 Task: Find connections with filter location Nordhausen with filter topic #branding with filter profile language Spanish with filter current company ACL Digital with filter school ADITYA INSTITUTE OF TECHNOLOGY & MANAGEMENT, K.Kothuru, Tekkali - 532201, Srikakulam District, A.P(CC-A5) with filter industry Climate Data and Analytics with filter service category AssistanceAdvertising with filter keywords title Purchasing Staff
Action: Mouse moved to (527, 85)
Screenshot: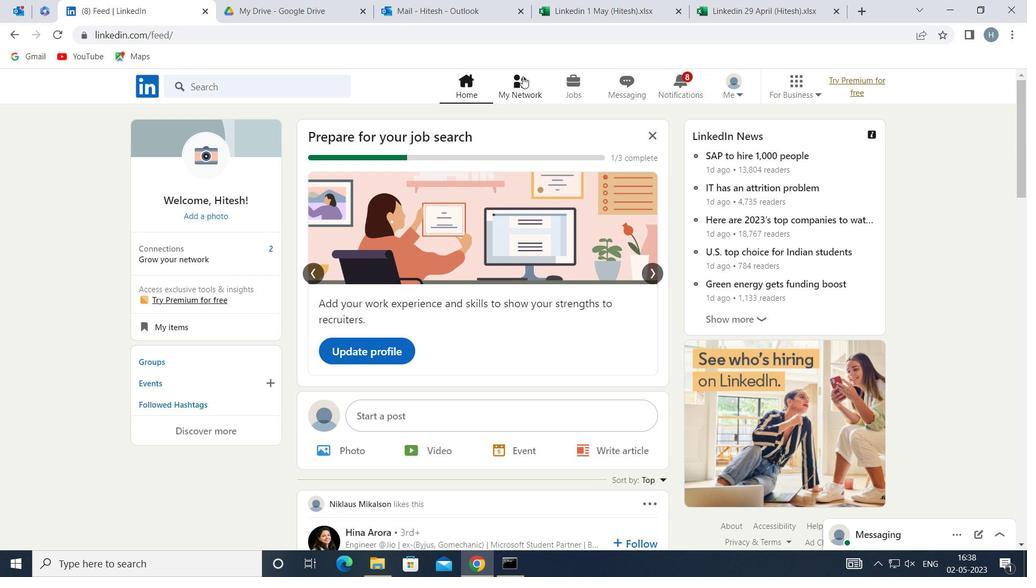 
Action: Mouse pressed left at (527, 85)
Screenshot: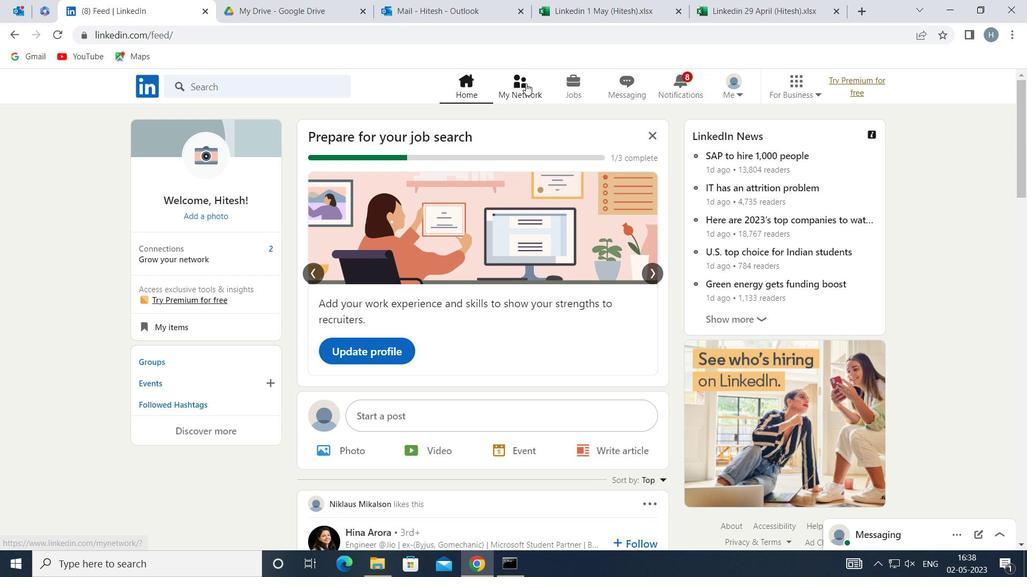 
Action: Mouse moved to (309, 161)
Screenshot: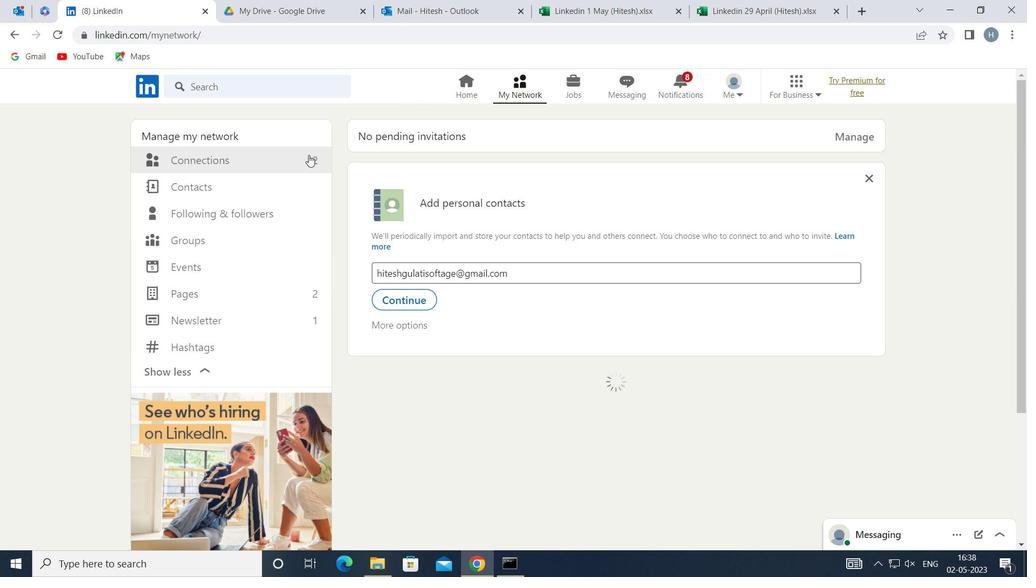
Action: Mouse pressed left at (309, 161)
Screenshot: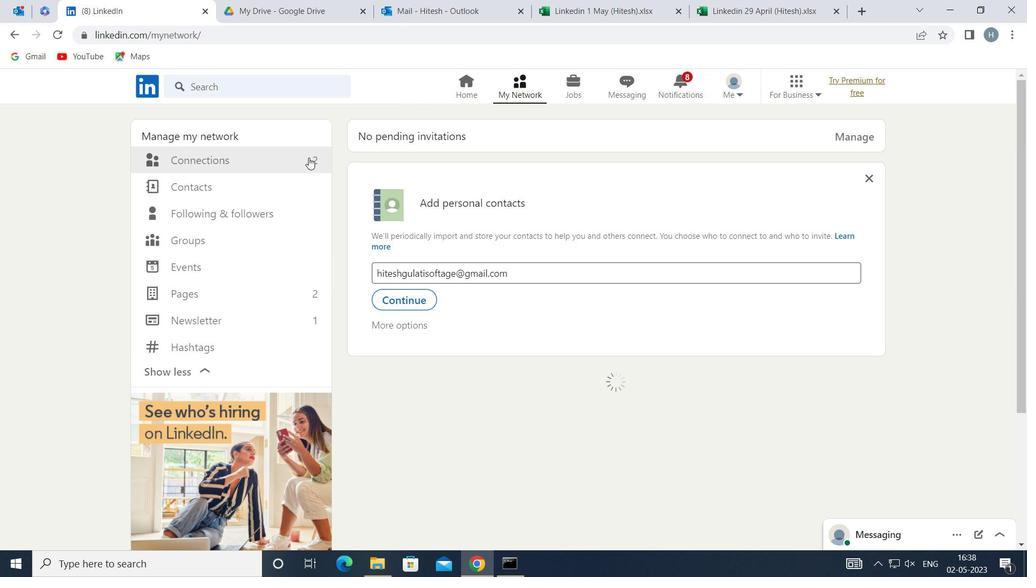 
Action: Mouse moved to (607, 161)
Screenshot: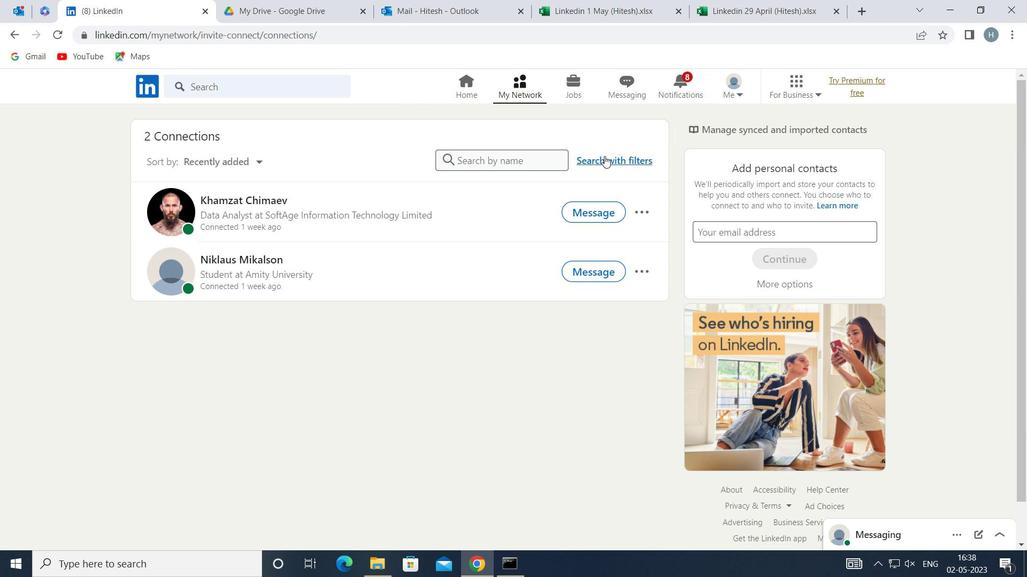 
Action: Mouse pressed left at (607, 161)
Screenshot: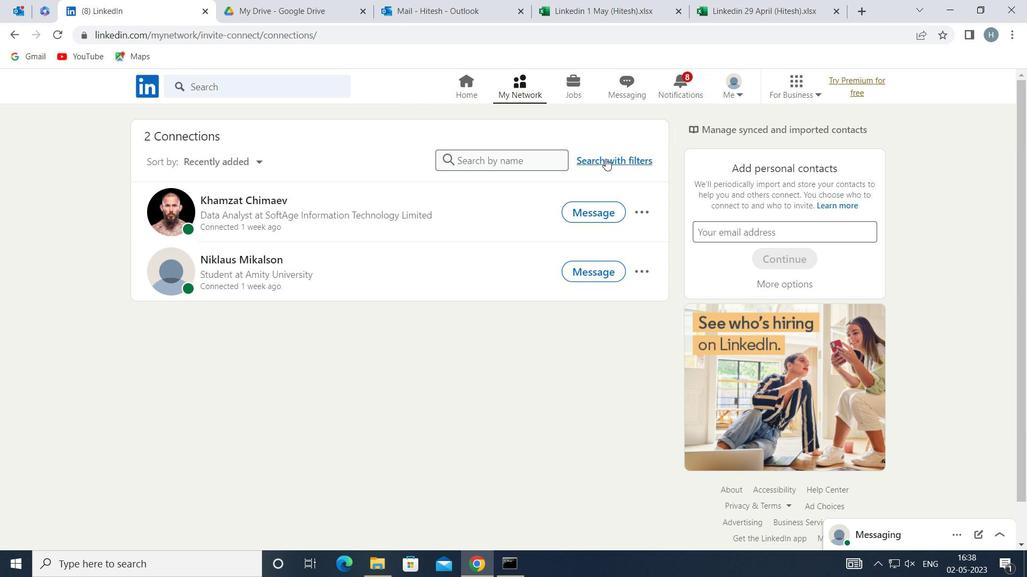 
Action: Mouse moved to (570, 120)
Screenshot: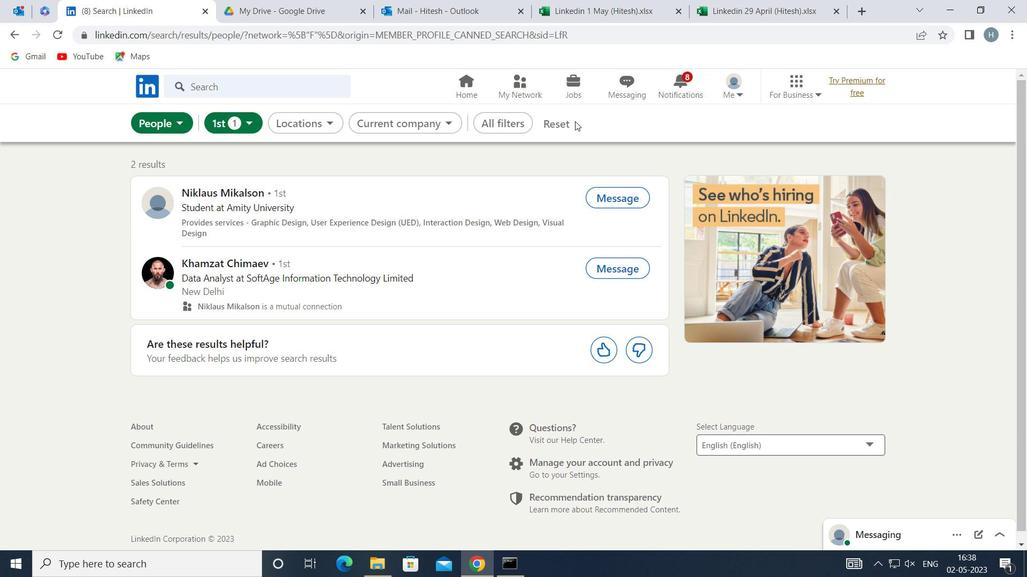 
Action: Mouse pressed left at (570, 120)
Screenshot: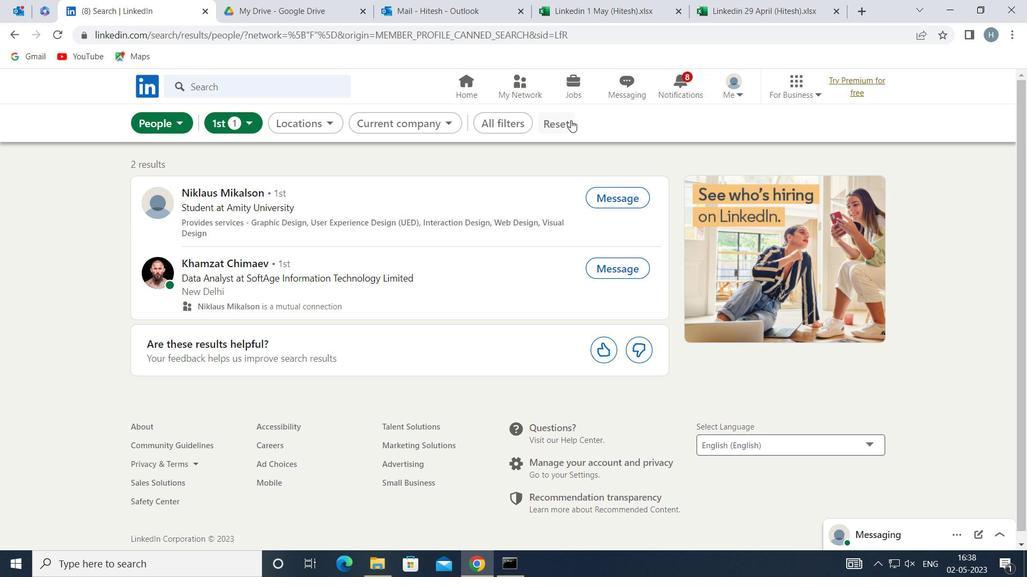 
Action: Mouse moved to (553, 123)
Screenshot: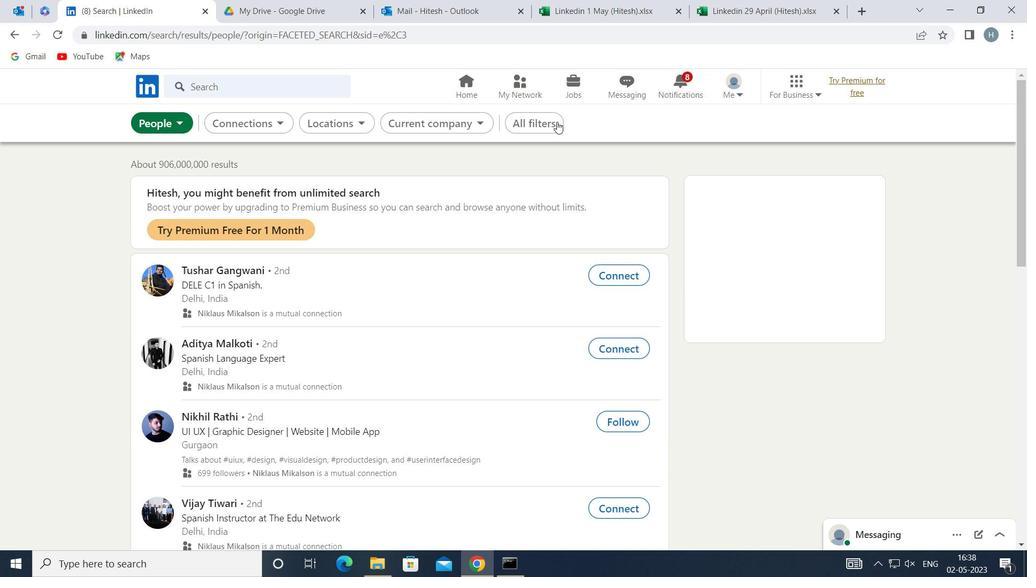 
Action: Mouse pressed left at (553, 123)
Screenshot: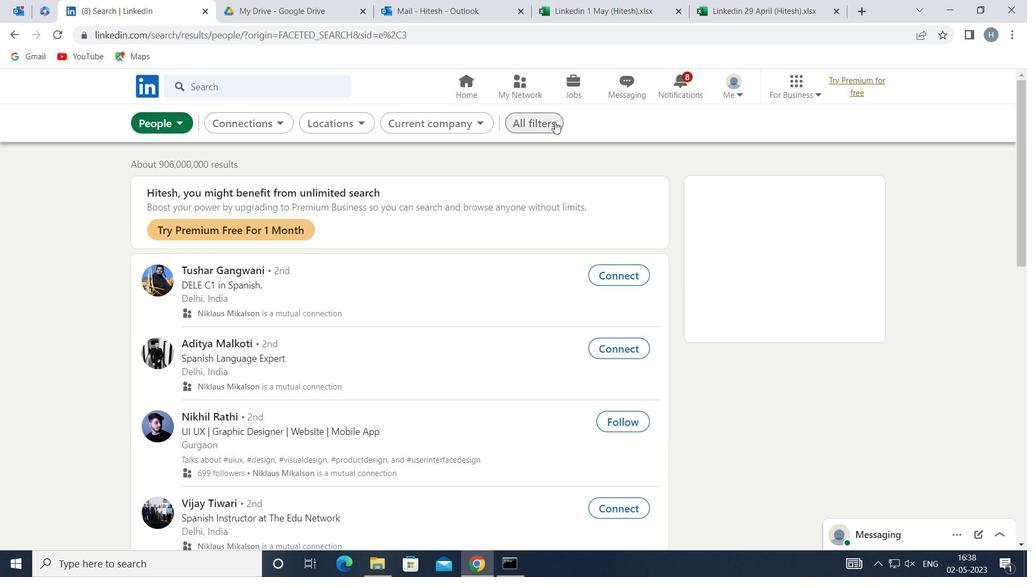 
Action: Mouse moved to (755, 261)
Screenshot: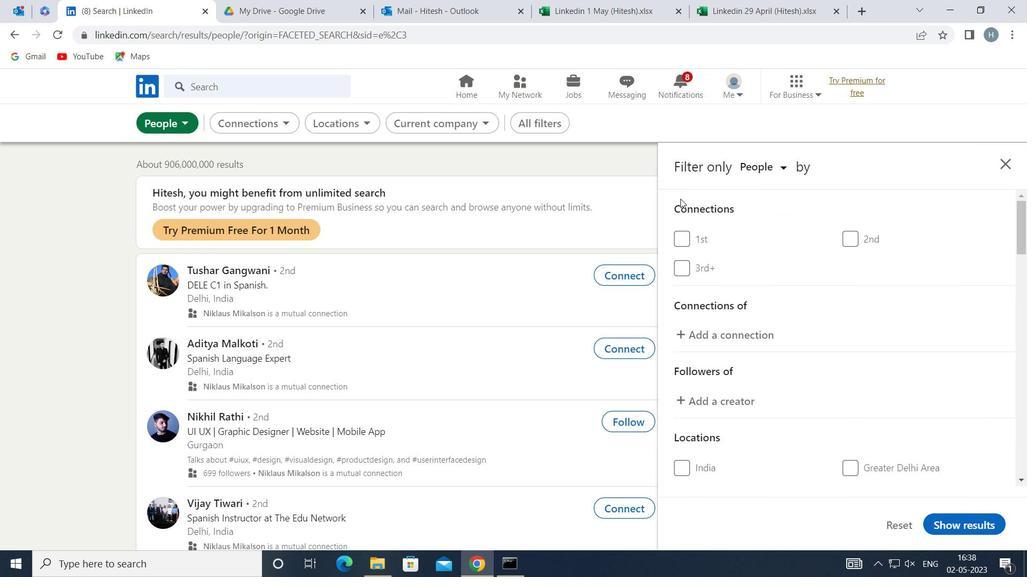 
Action: Mouse scrolled (755, 261) with delta (0, 0)
Screenshot: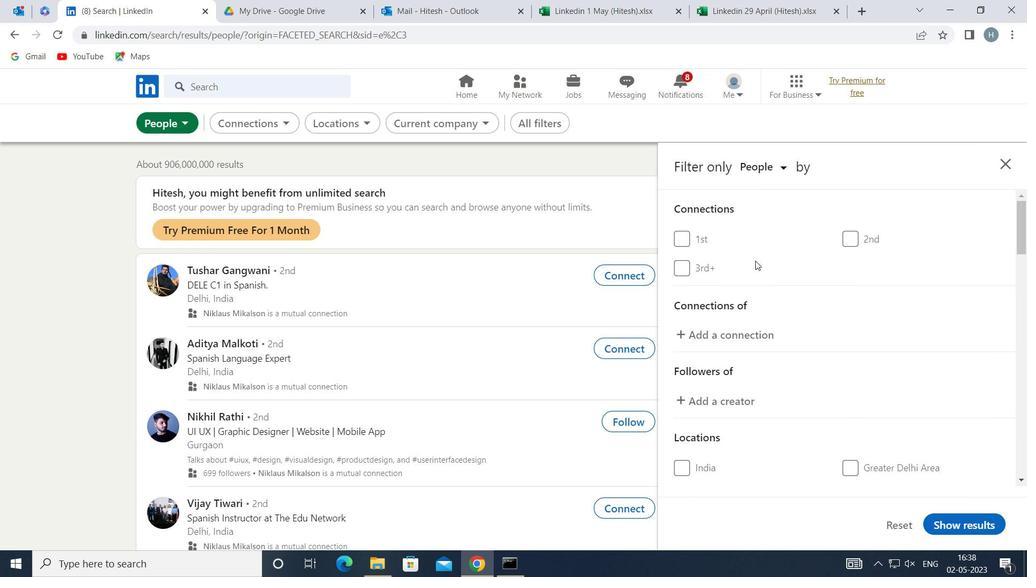 
Action: Mouse scrolled (755, 261) with delta (0, 0)
Screenshot: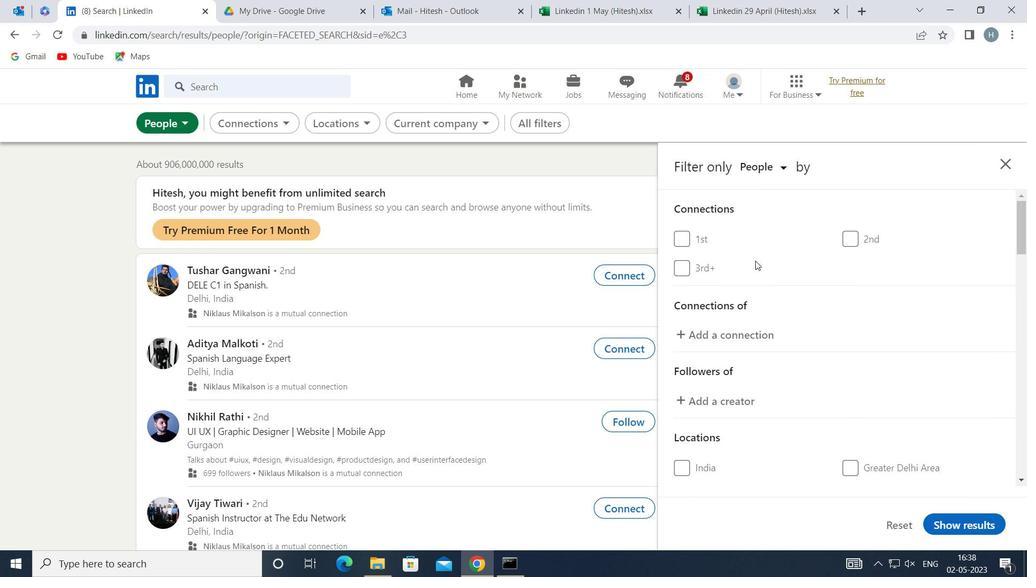
Action: Mouse scrolled (755, 261) with delta (0, 0)
Screenshot: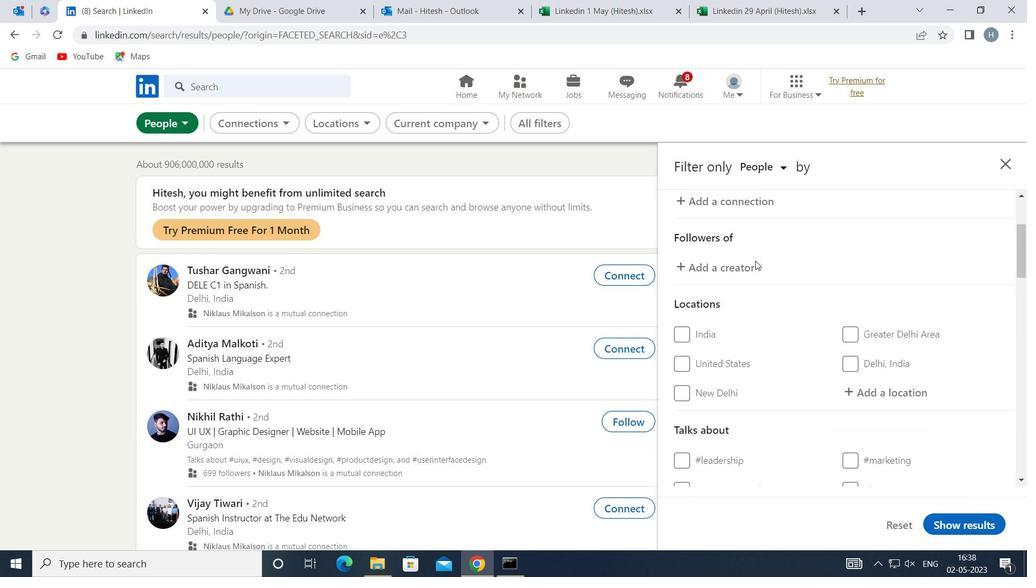 
Action: Mouse moved to (862, 322)
Screenshot: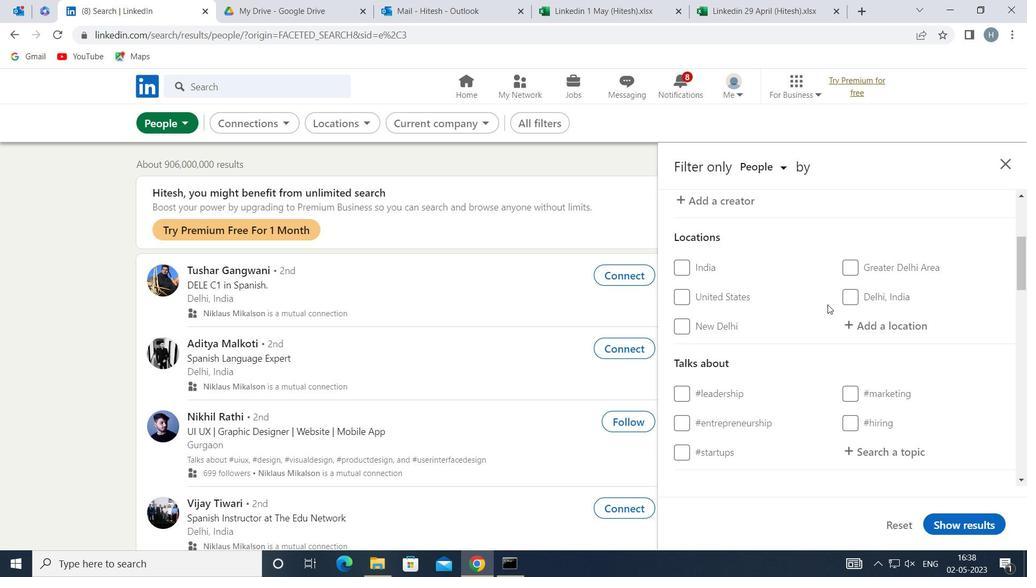 
Action: Mouse pressed left at (862, 322)
Screenshot: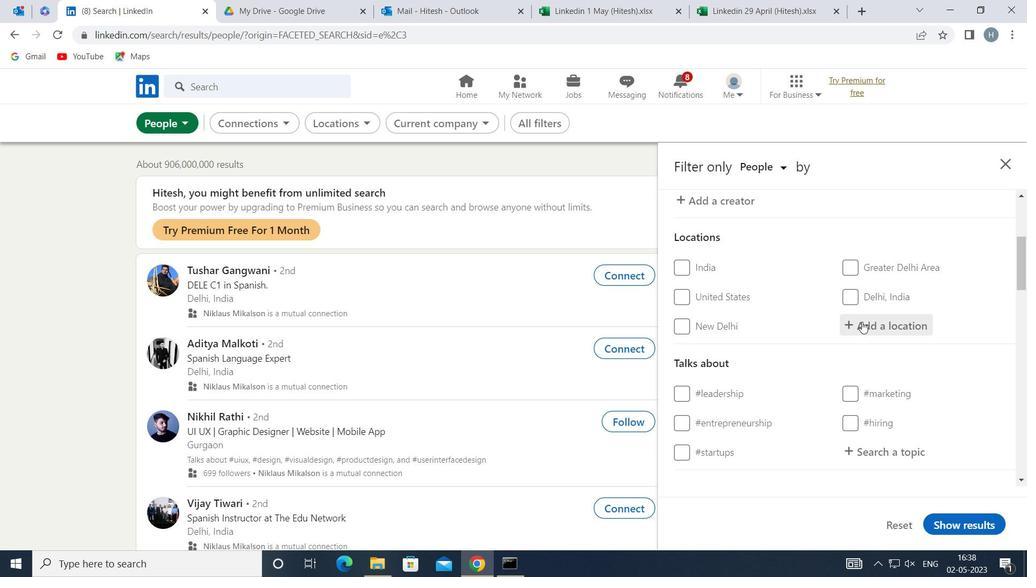 
Action: Key pressed <Key.shift>NORDHAUSEN
Screenshot: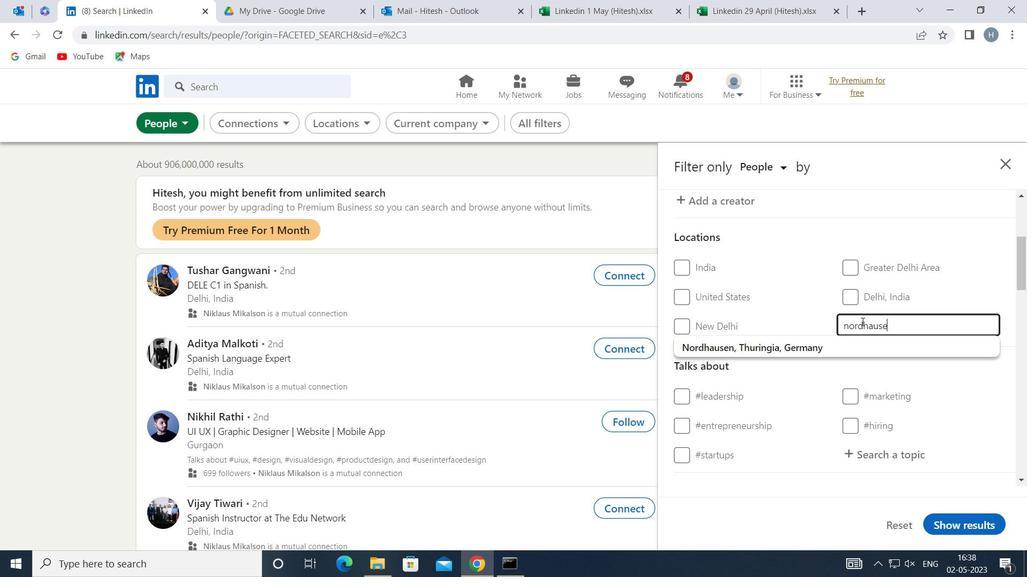 
Action: Mouse moved to (837, 344)
Screenshot: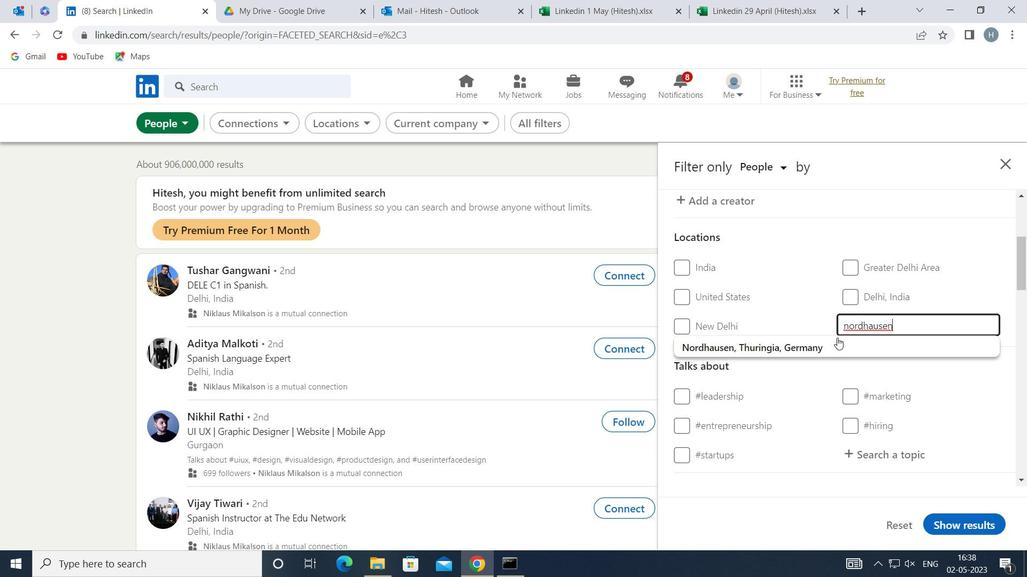 
Action: Mouse pressed left at (837, 344)
Screenshot: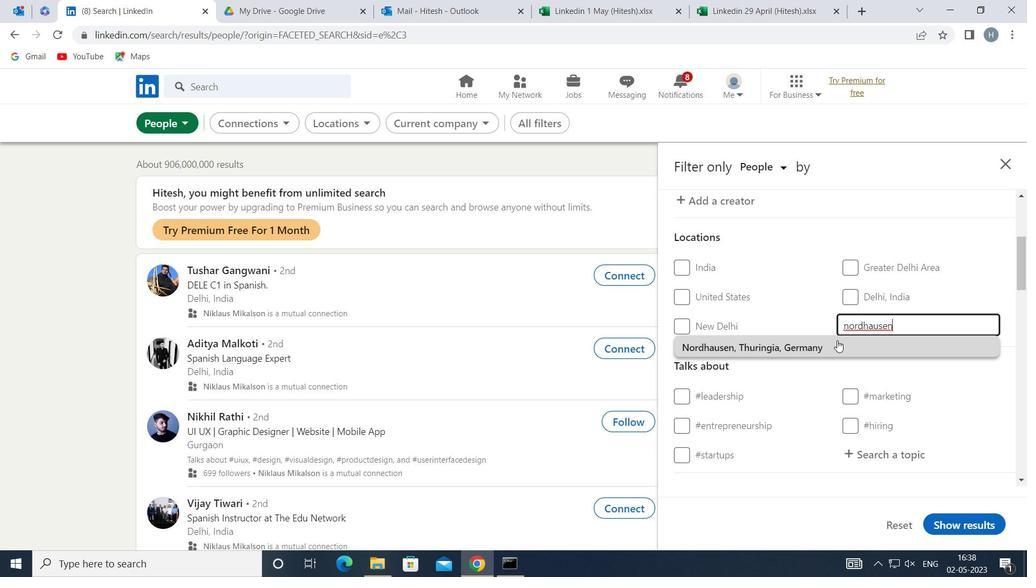 
Action: Mouse scrolled (837, 343) with delta (0, 0)
Screenshot: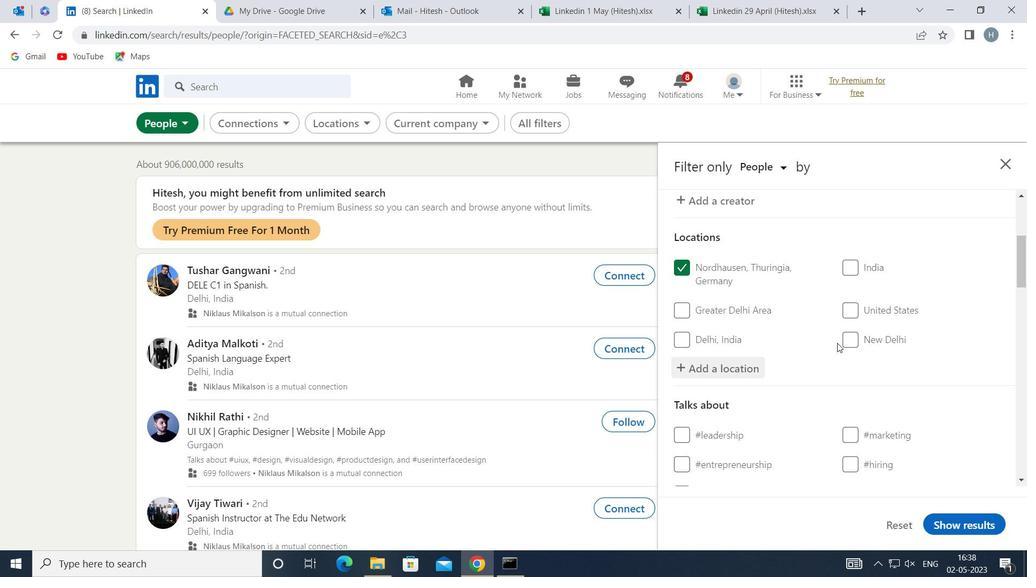 
Action: Mouse scrolled (837, 343) with delta (0, 0)
Screenshot: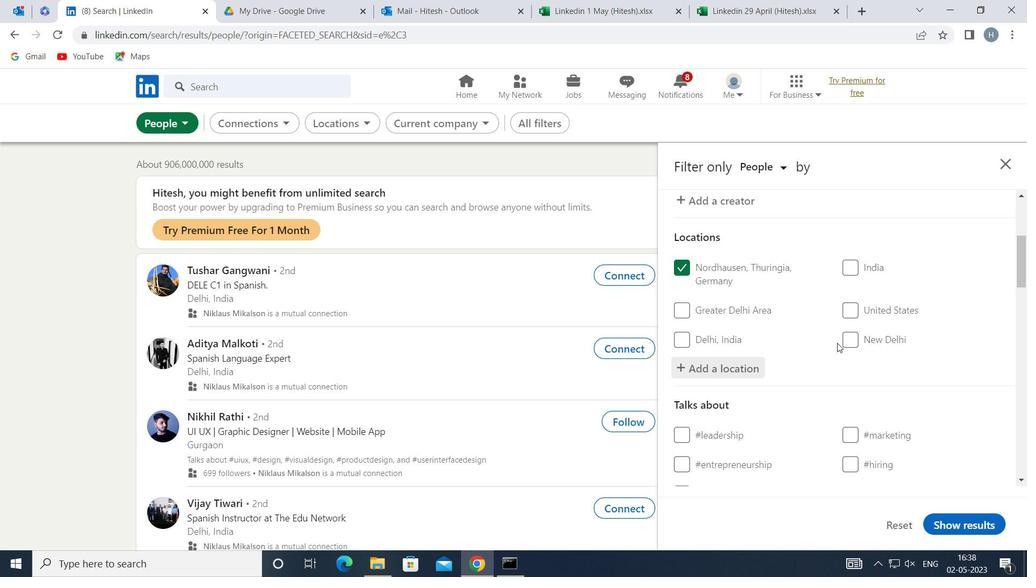 
Action: Mouse moved to (882, 363)
Screenshot: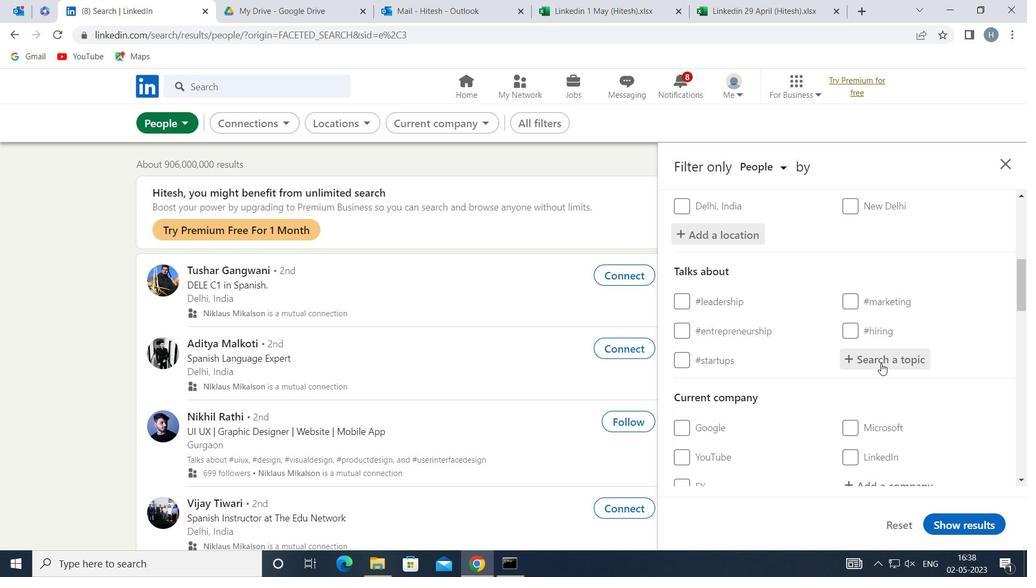 
Action: Mouse pressed left at (882, 363)
Screenshot: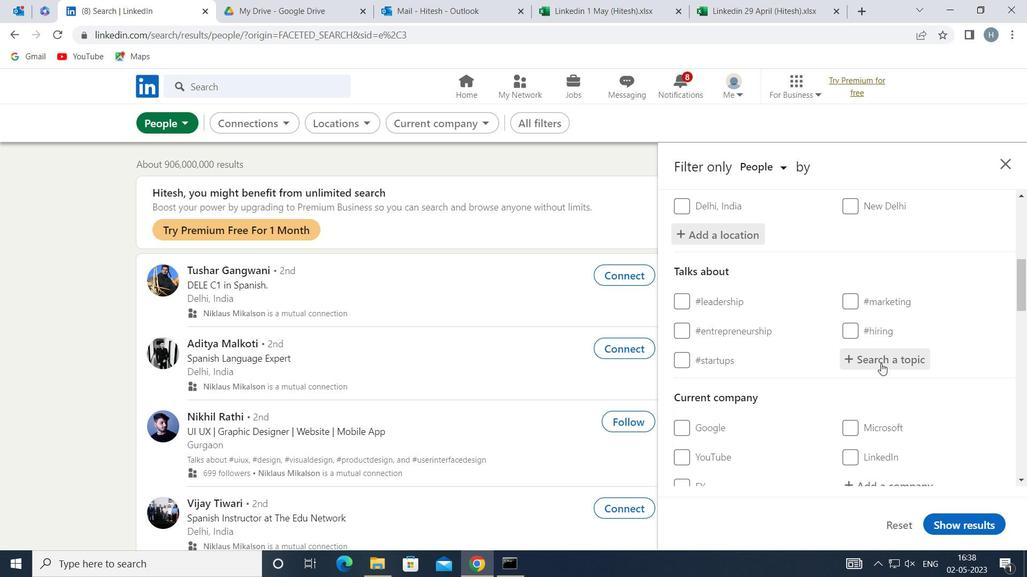 
Action: Key pressed <Key.shift>BRANDING
Screenshot: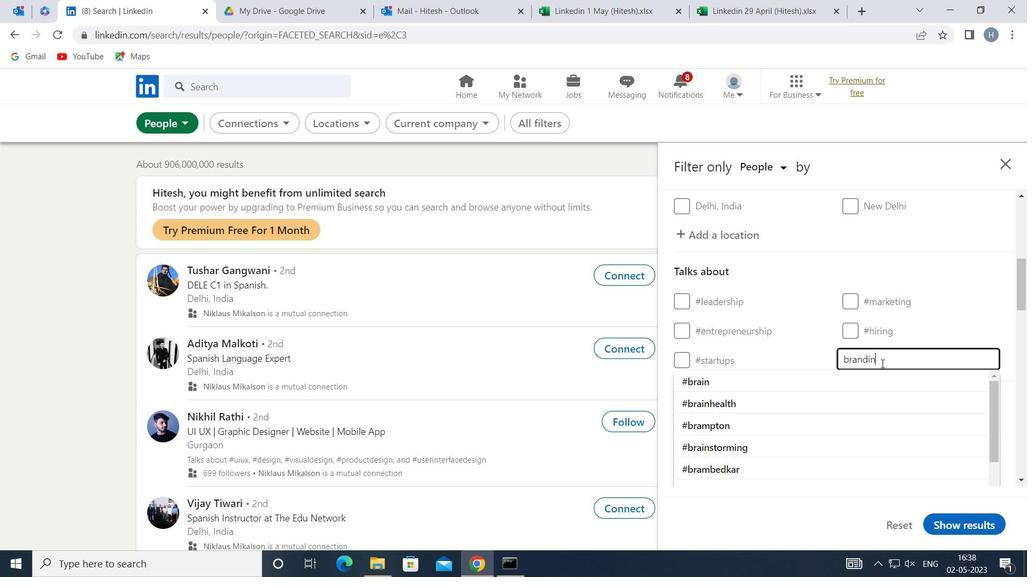 
Action: Mouse moved to (874, 377)
Screenshot: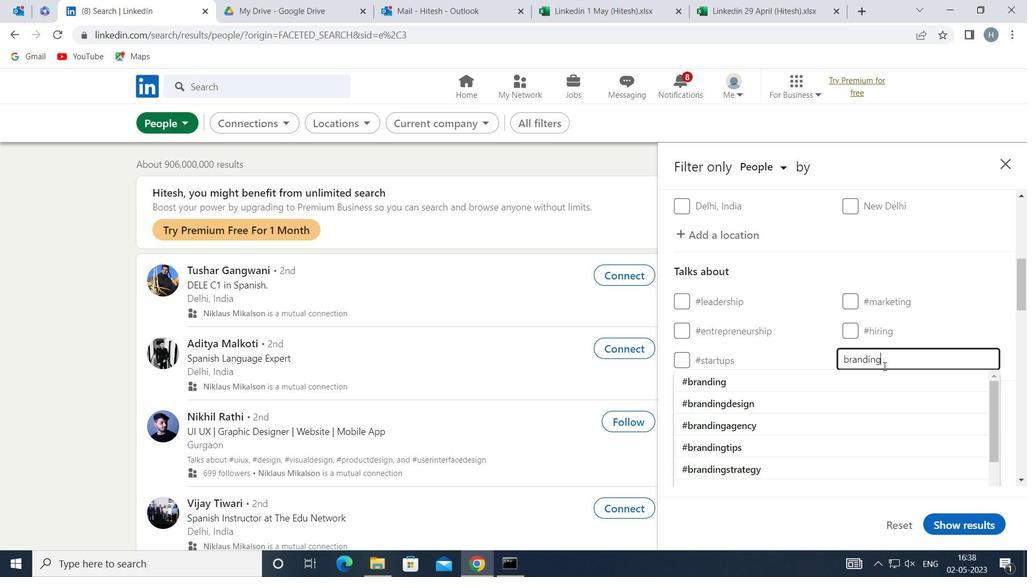
Action: Mouse pressed left at (874, 377)
Screenshot: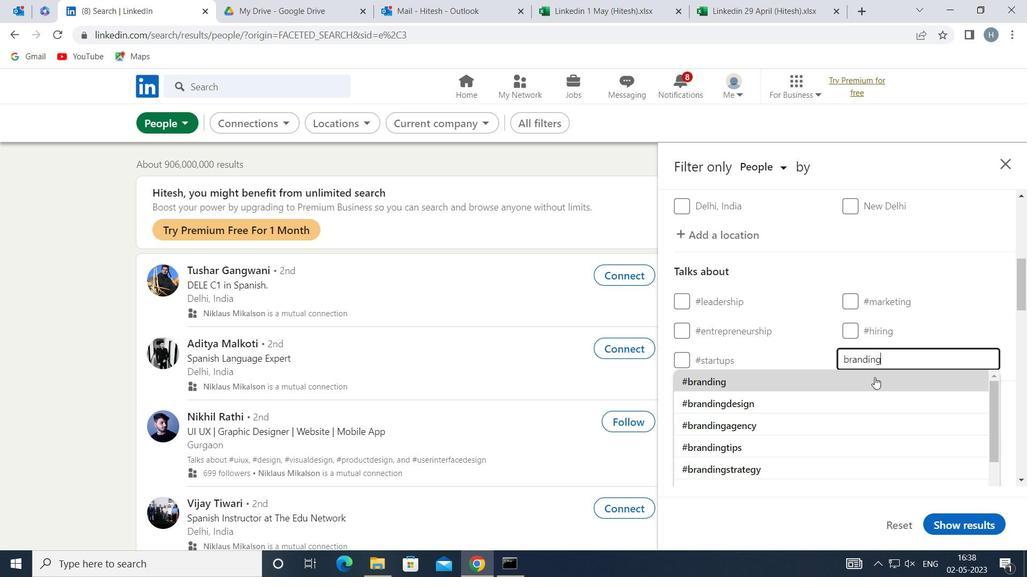 
Action: Mouse moved to (863, 374)
Screenshot: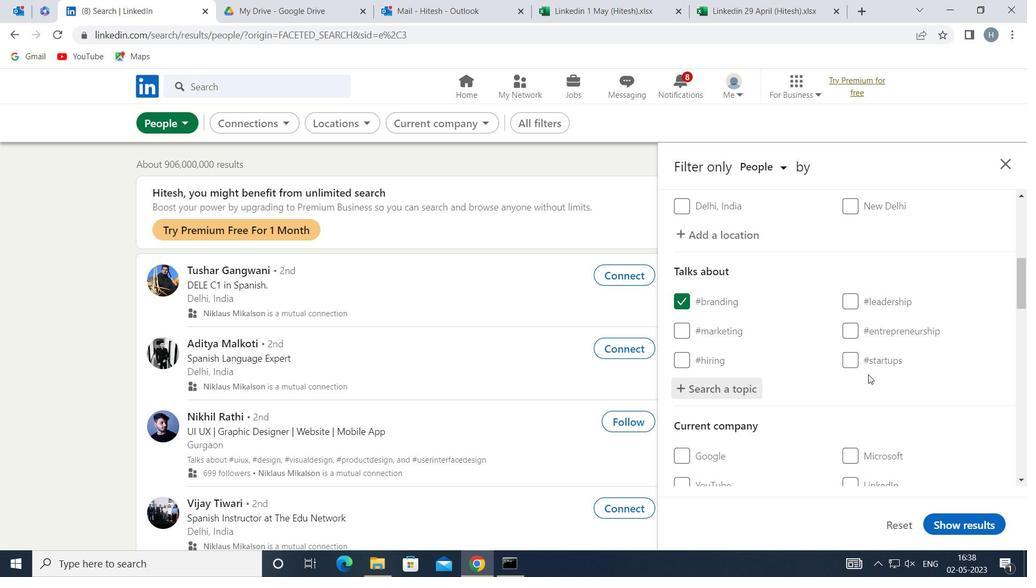 
Action: Mouse scrolled (863, 374) with delta (0, 0)
Screenshot: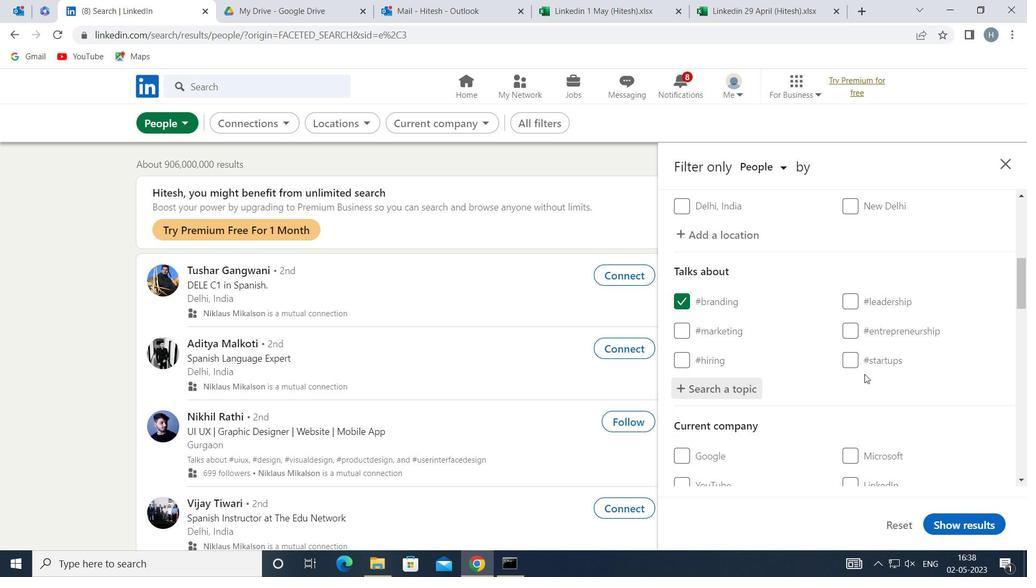 
Action: Mouse moved to (862, 370)
Screenshot: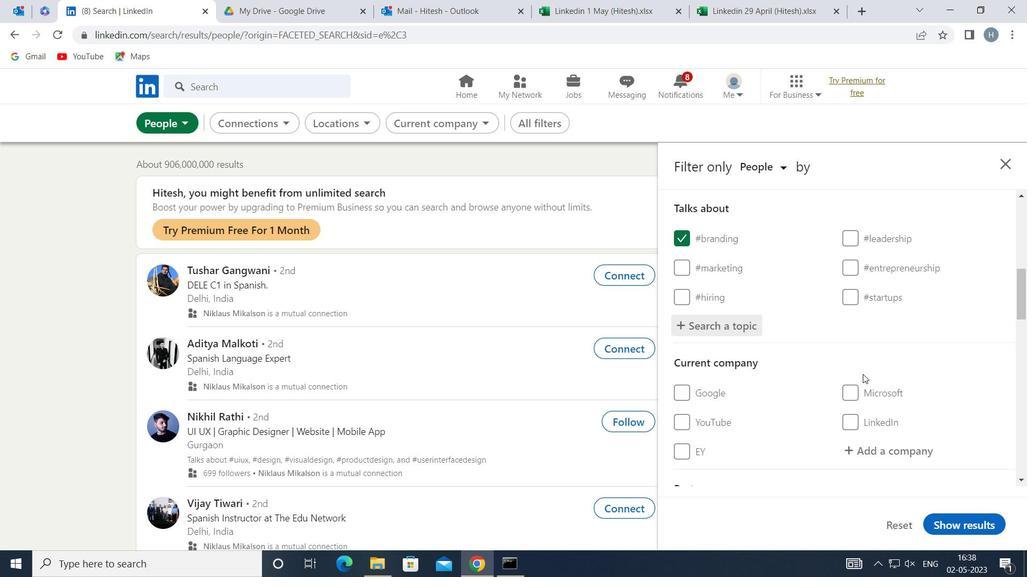
Action: Mouse scrolled (862, 369) with delta (0, 0)
Screenshot: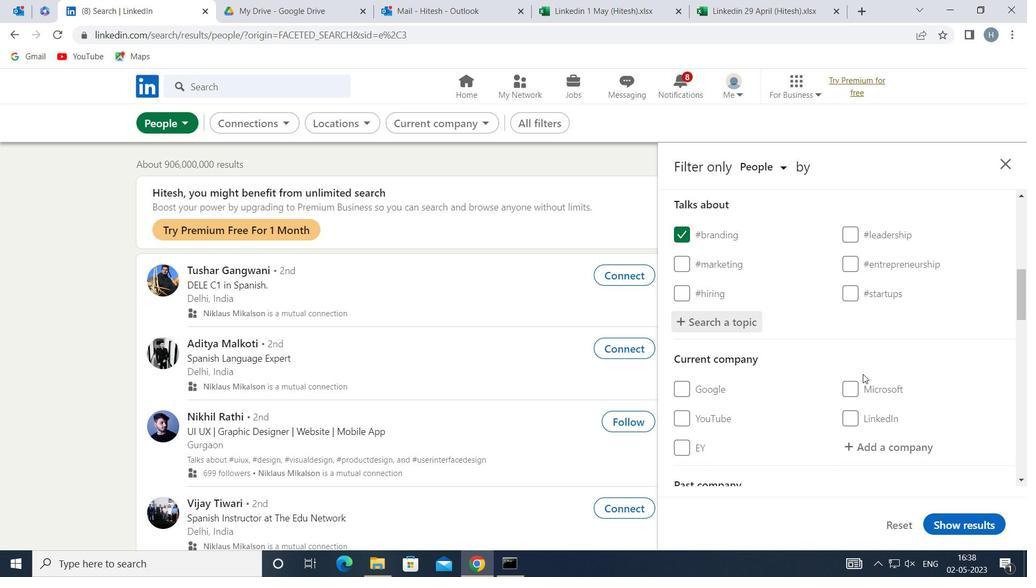 
Action: Mouse moved to (859, 368)
Screenshot: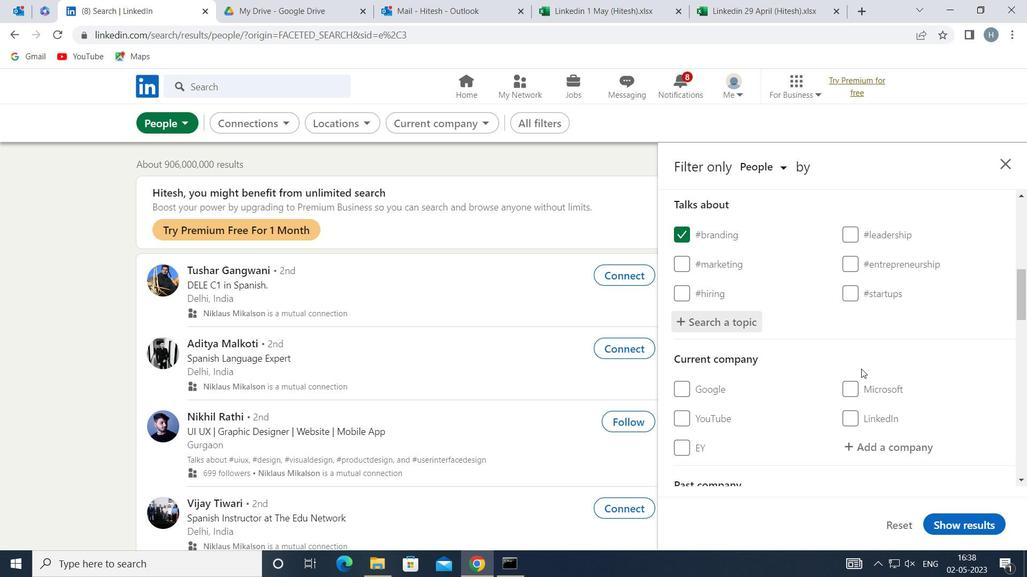 
Action: Mouse scrolled (859, 368) with delta (0, 0)
Screenshot: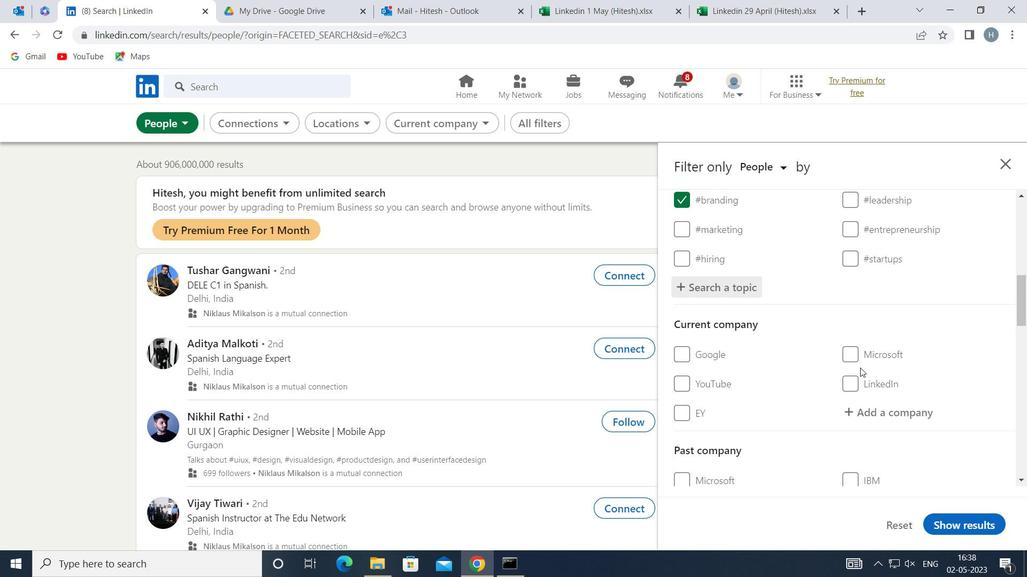 
Action: Mouse scrolled (859, 368) with delta (0, 0)
Screenshot: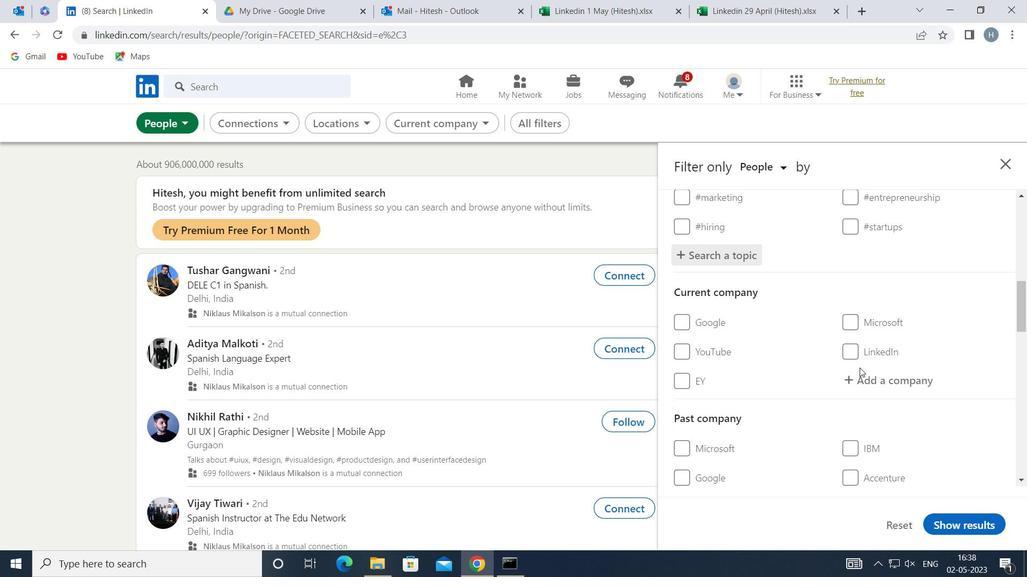 
Action: Mouse moved to (854, 369)
Screenshot: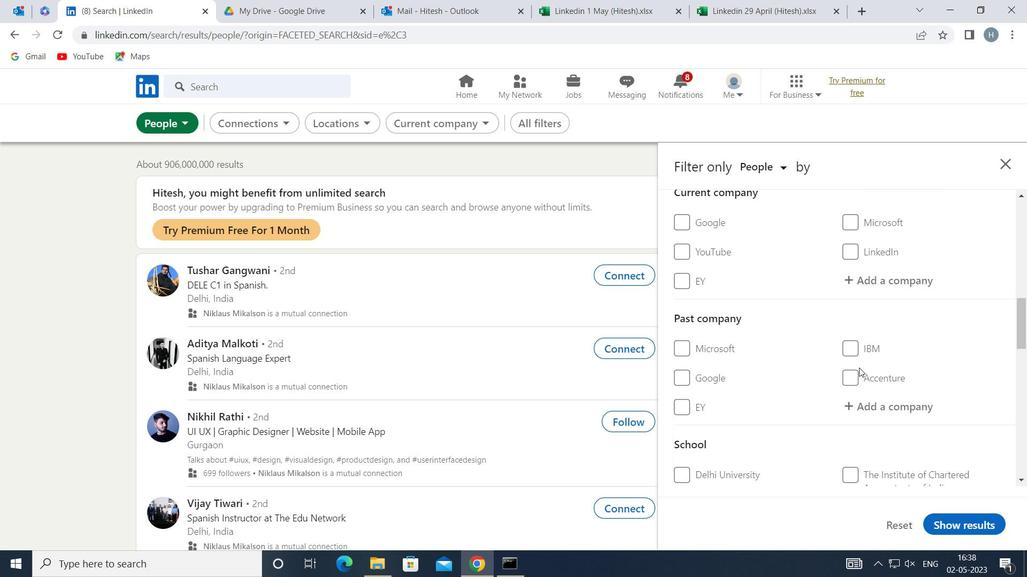 
Action: Mouse scrolled (854, 368) with delta (0, 0)
Screenshot: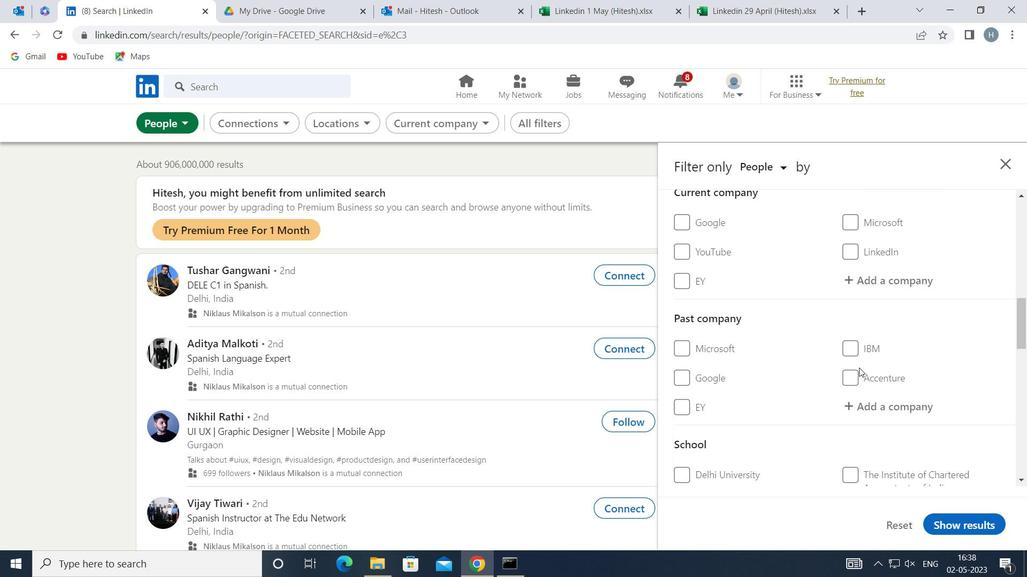 
Action: Mouse moved to (840, 369)
Screenshot: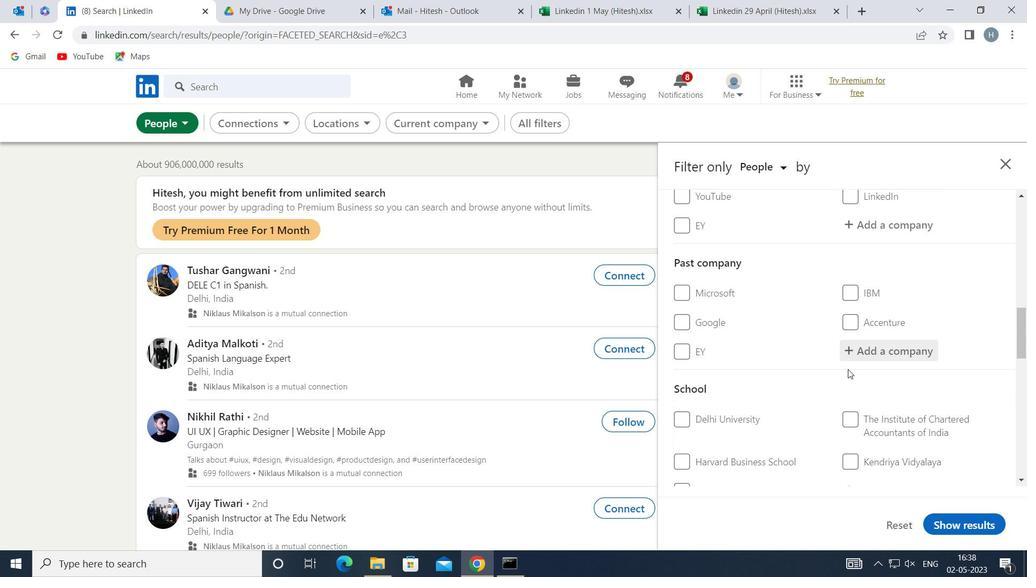 
Action: Mouse scrolled (840, 368) with delta (0, 0)
Screenshot: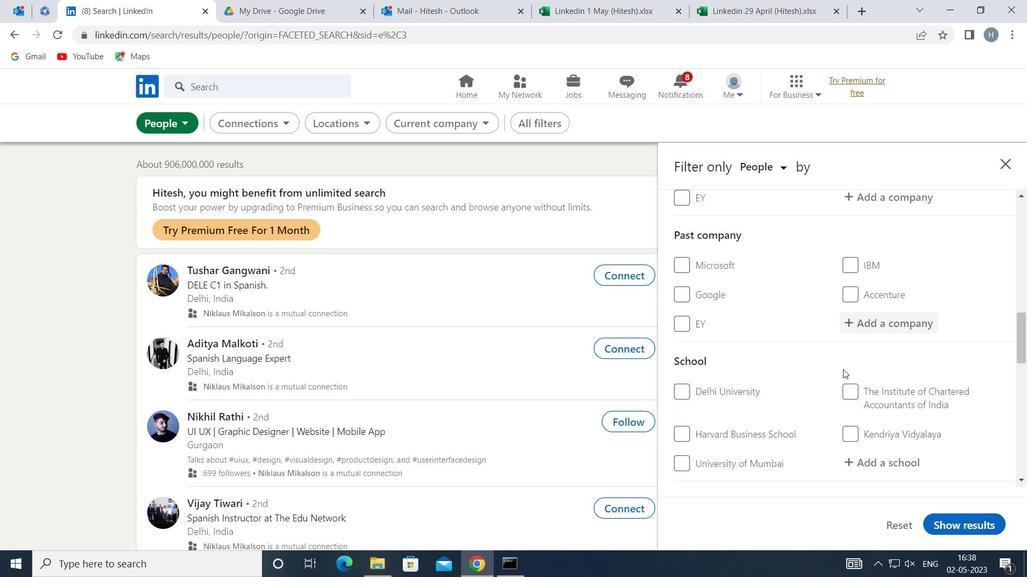 
Action: Mouse scrolled (840, 368) with delta (0, 0)
Screenshot: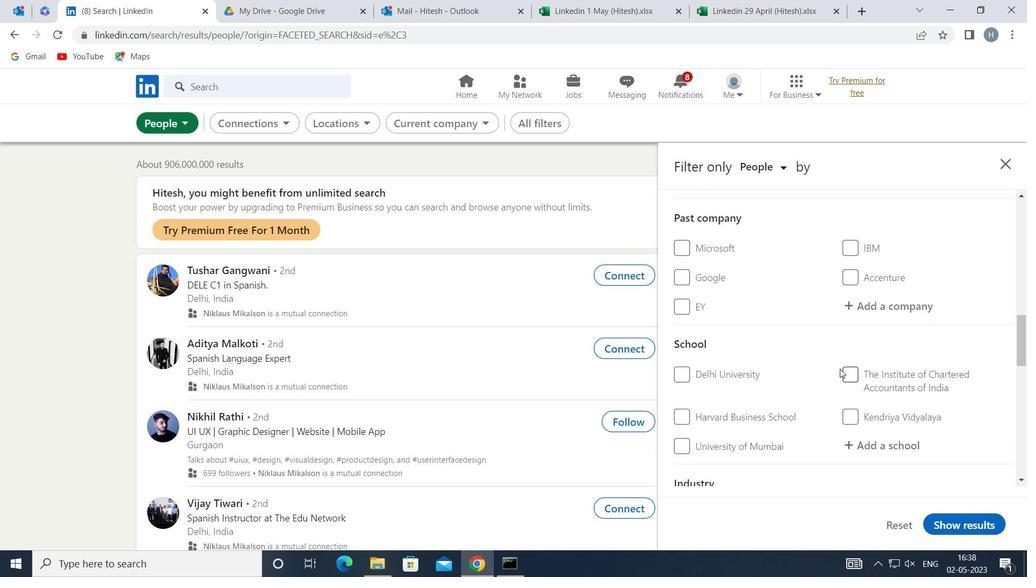 
Action: Mouse moved to (839, 368)
Screenshot: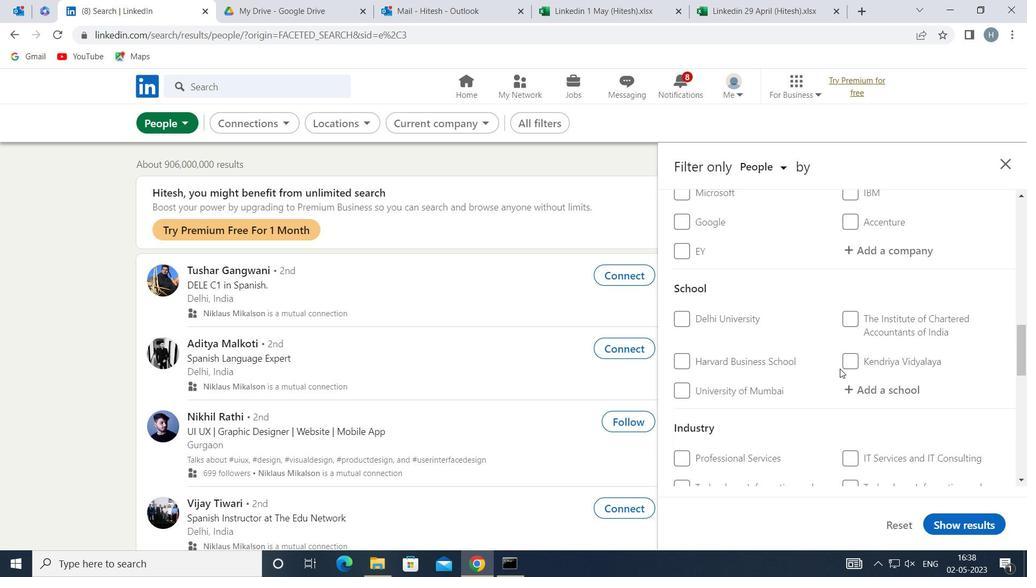 
Action: Mouse scrolled (839, 367) with delta (0, 0)
Screenshot: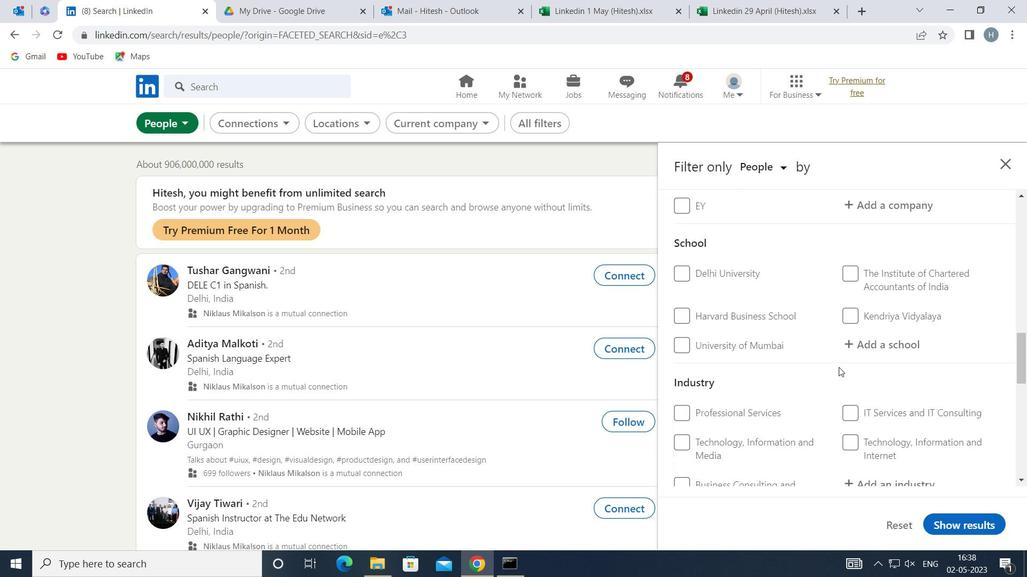 
Action: Mouse scrolled (839, 367) with delta (0, 0)
Screenshot: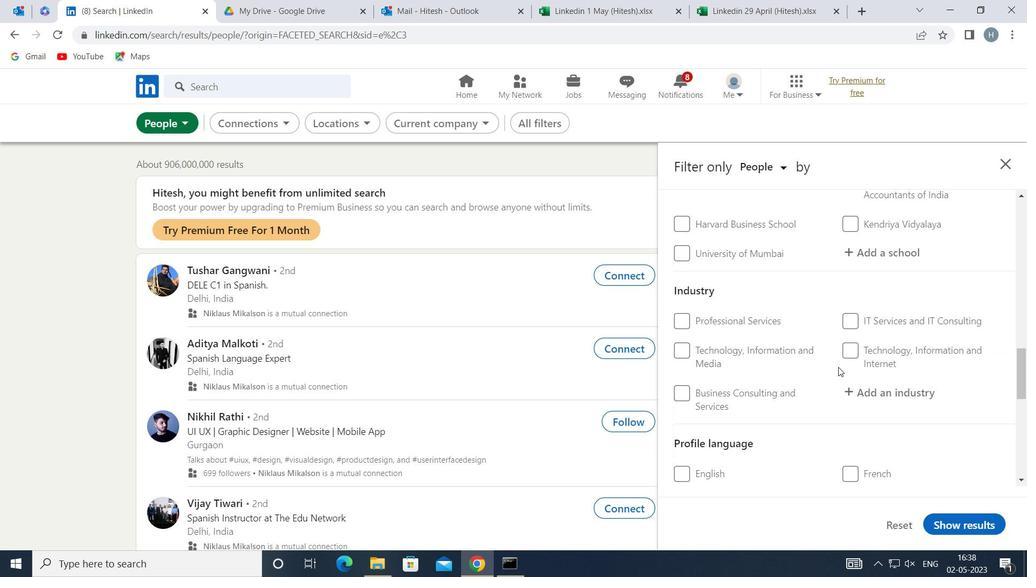 
Action: Mouse scrolled (839, 367) with delta (0, 0)
Screenshot: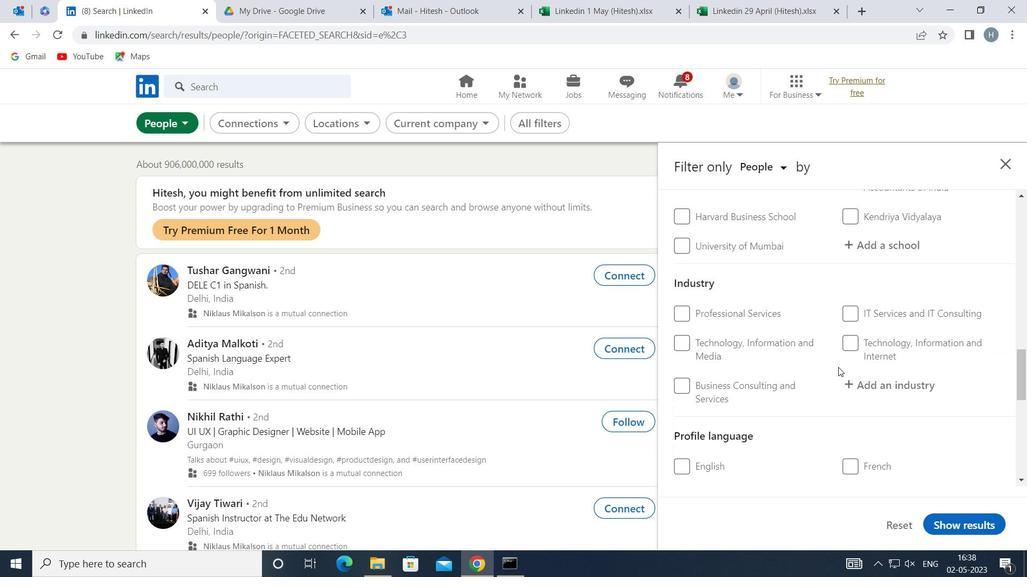 
Action: Mouse moved to (704, 362)
Screenshot: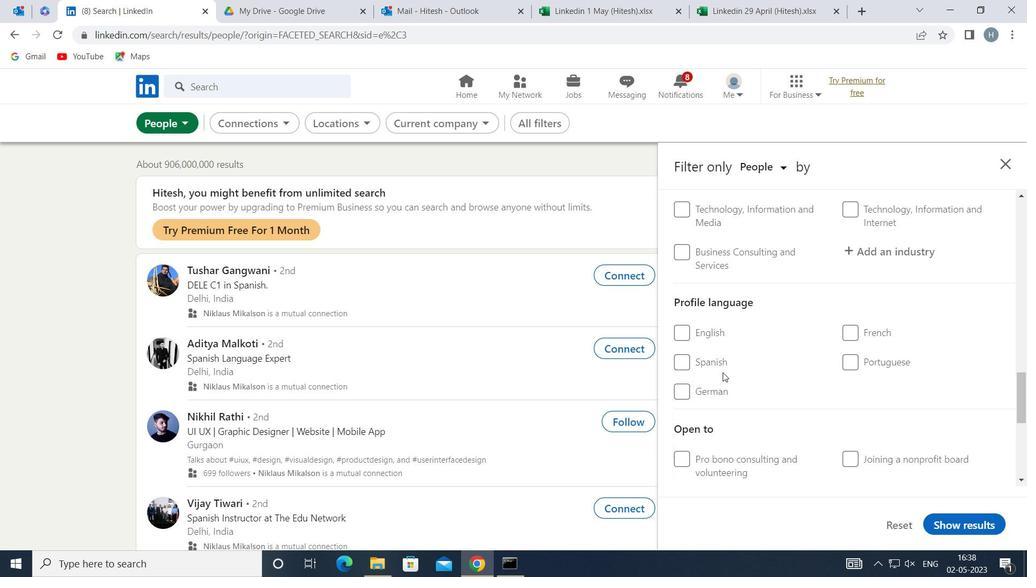 
Action: Mouse pressed left at (704, 362)
Screenshot: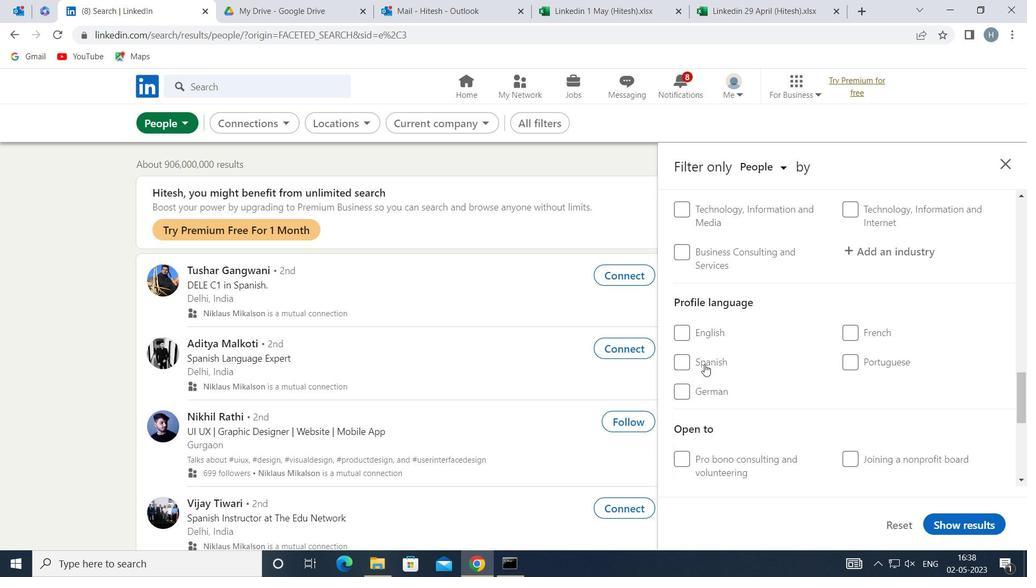 
Action: Mouse moved to (802, 360)
Screenshot: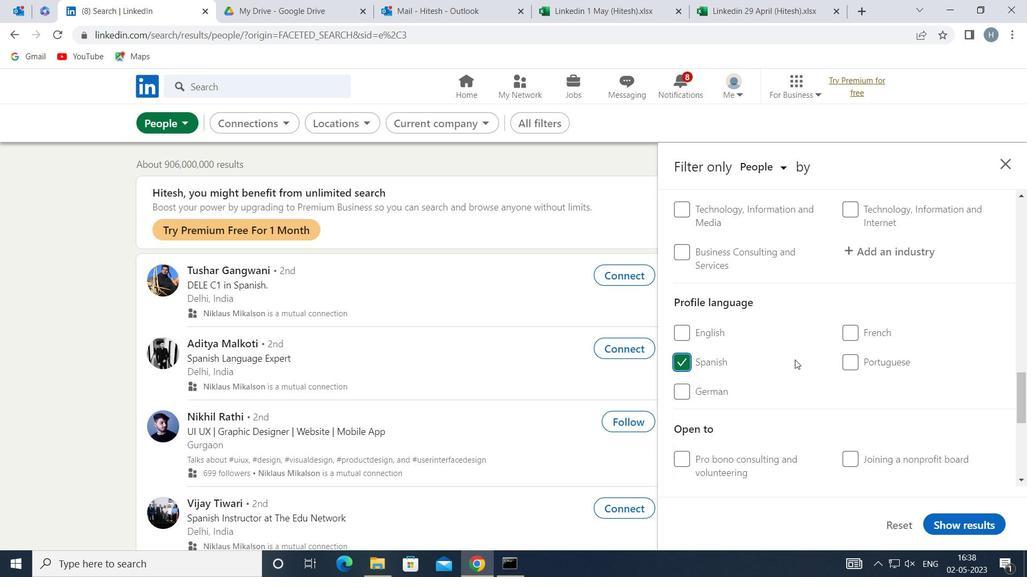 
Action: Mouse scrolled (802, 360) with delta (0, 0)
Screenshot: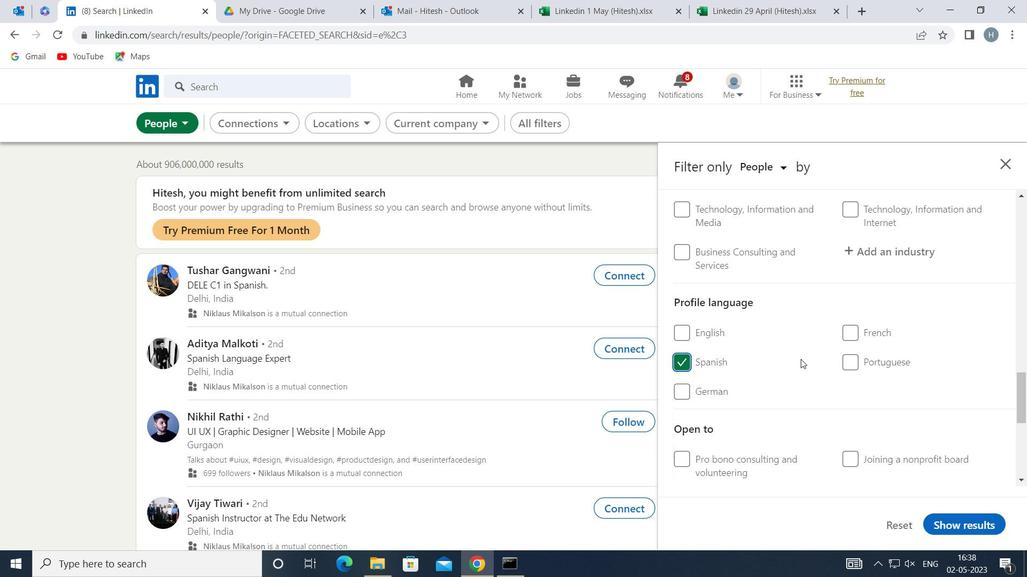 
Action: Mouse scrolled (802, 360) with delta (0, 0)
Screenshot: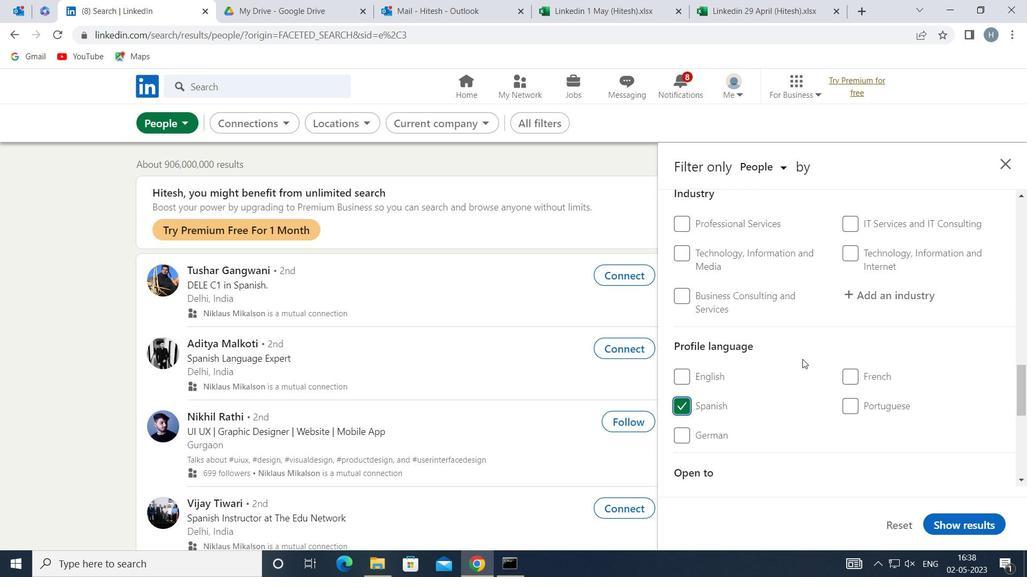 
Action: Mouse scrolled (802, 360) with delta (0, 0)
Screenshot: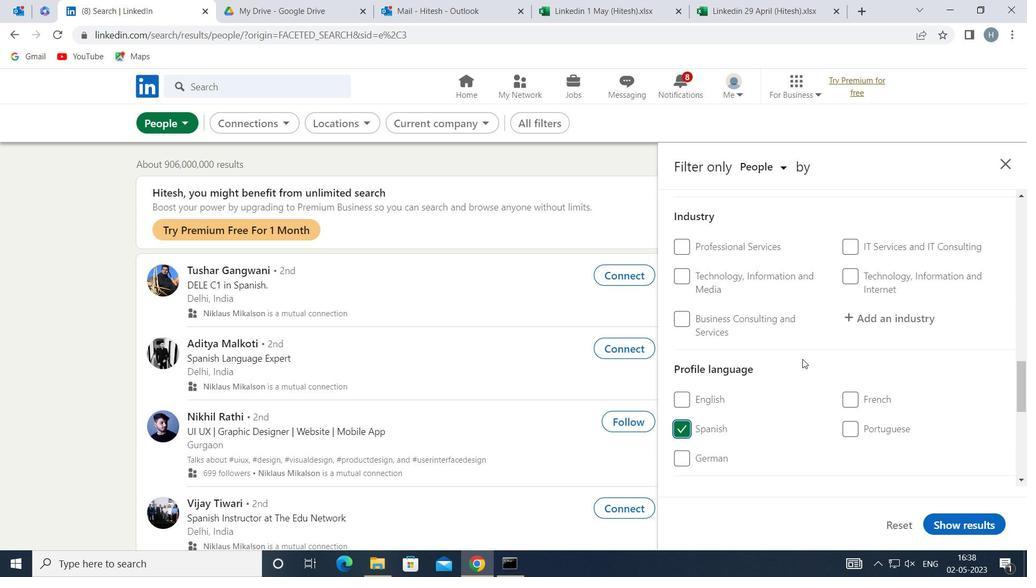 
Action: Mouse scrolled (802, 360) with delta (0, 0)
Screenshot: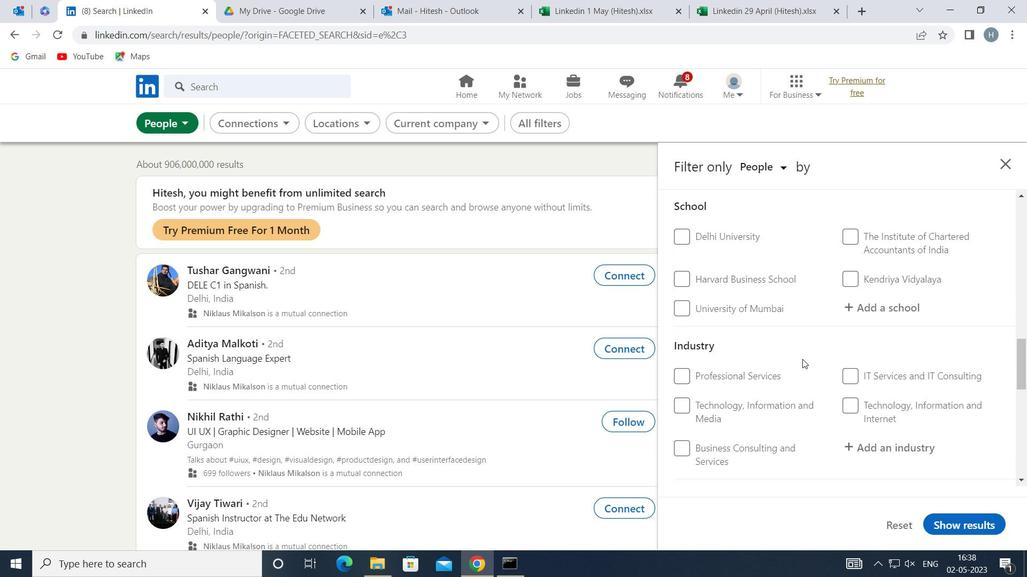 
Action: Mouse scrolled (802, 360) with delta (0, 0)
Screenshot: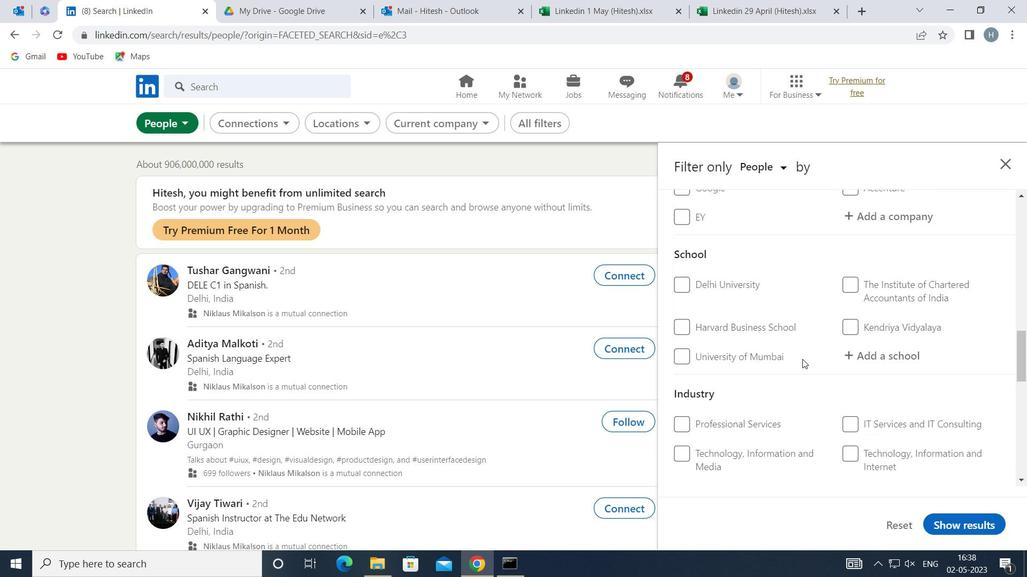 
Action: Mouse scrolled (802, 360) with delta (0, 0)
Screenshot: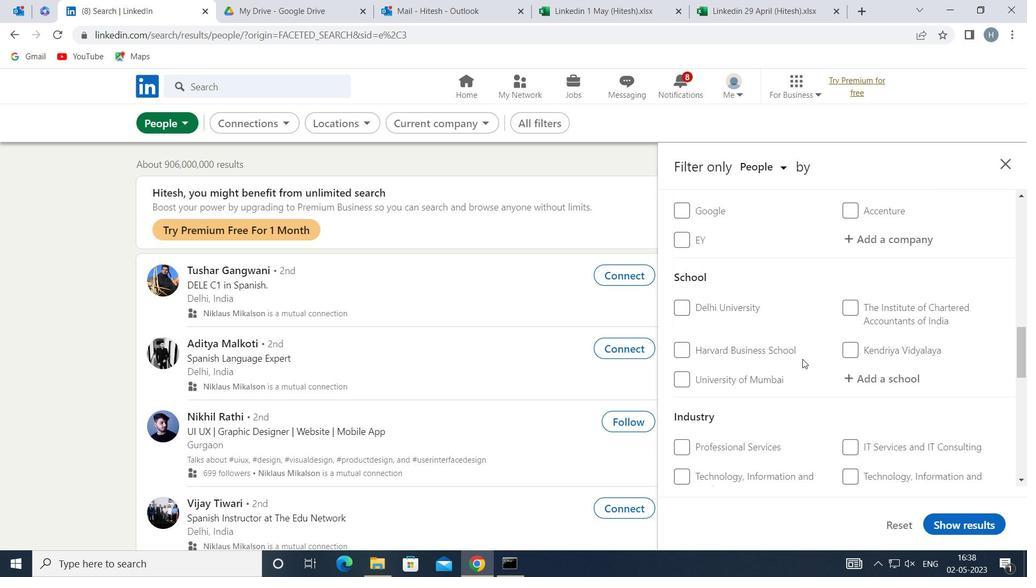
Action: Mouse scrolled (802, 360) with delta (0, 0)
Screenshot: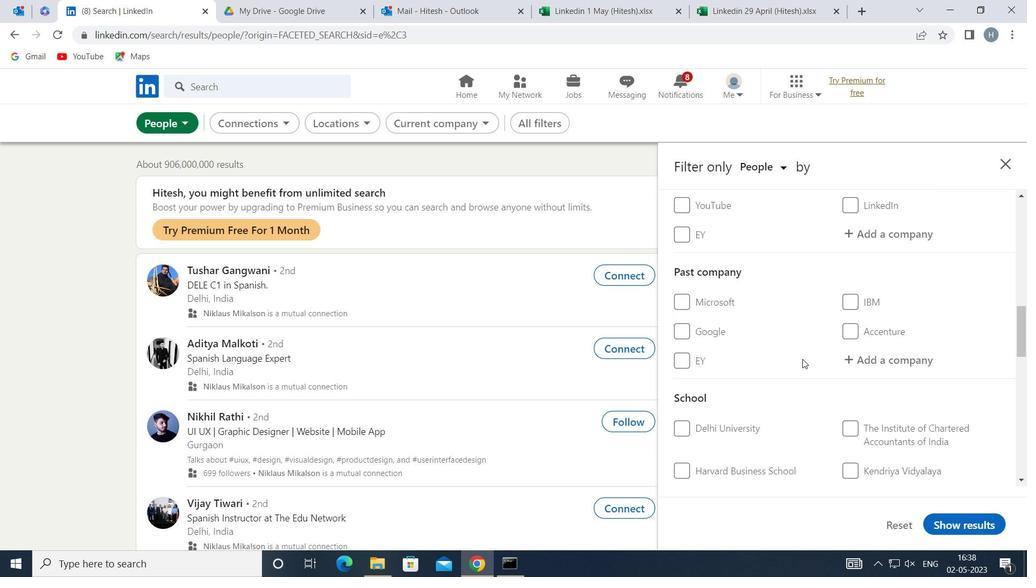 
Action: Mouse moved to (870, 311)
Screenshot: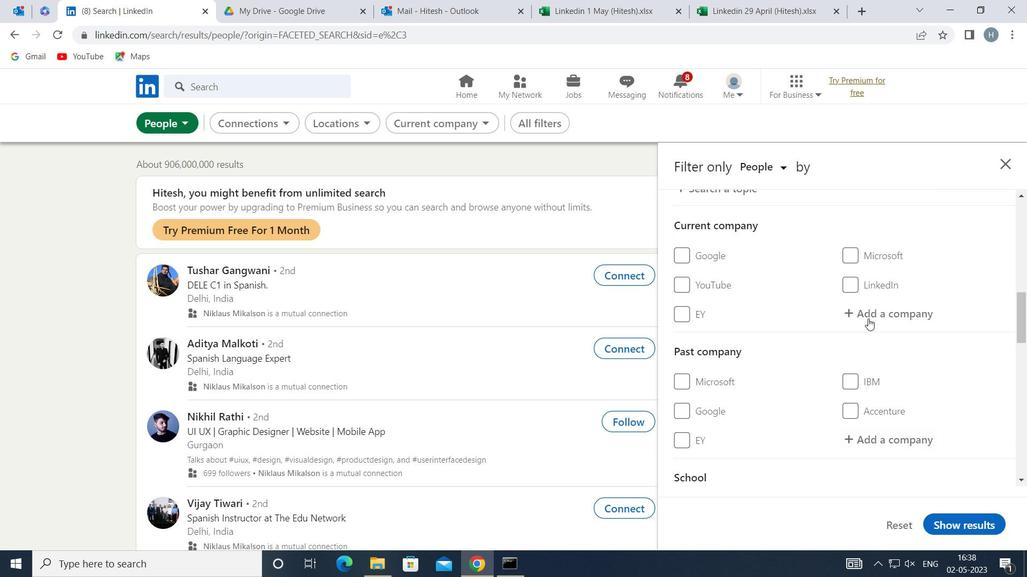 
Action: Mouse pressed left at (870, 311)
Screenshot: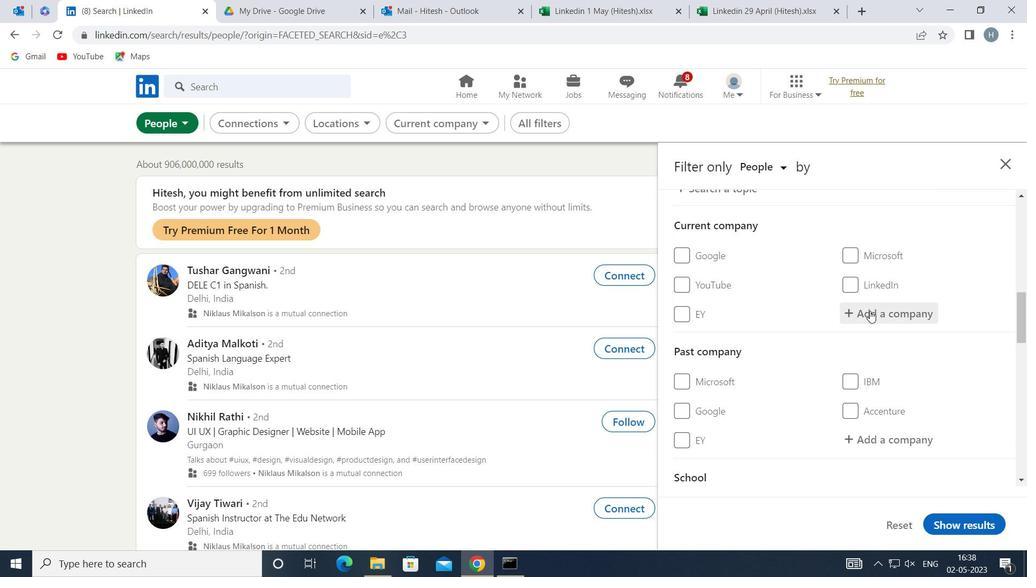 
Action: Key pressed <Key.shift><Key.shift><Key.shift><Key.shift><Key.shift><Key.shift><Key.shift><Key.shift><Key.shift><Key.shift><Key.shift><Key.shift><Key.shift><Key.shift><Key.shift><Key.shift><Key.shift><Key.shift><Key.shift><Key.shift><Key.shift><Key.shift><Key.shift><Key.shift><Key.shift><Key.shift><Key.shift><Key.shift><Key.shift><Key.shift><Key.shift><Key.shift><Key.shift><Key.shift><Key.shift><Key.shift><Key.shift><Key.shift><Key.shift><Key.shift>ACL<Key.space><Key.shift><Key.shift><Key.shift>DIGITAL<Key.space>
Screenshot: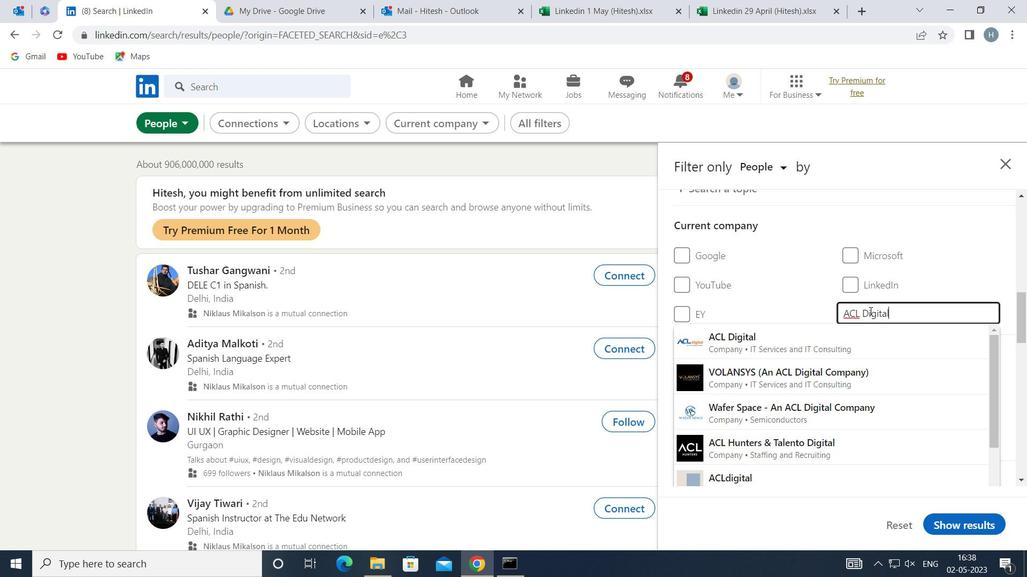 
Action: Mouse moved to (828, 333)
Screenshot: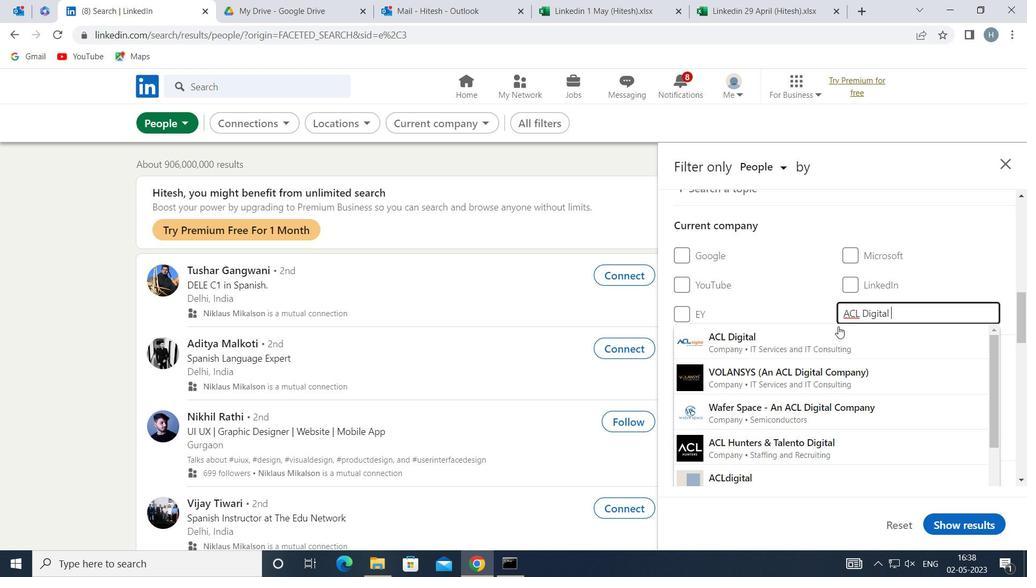 
Action: Mouse pressed left at (828, 333)
Screenshot: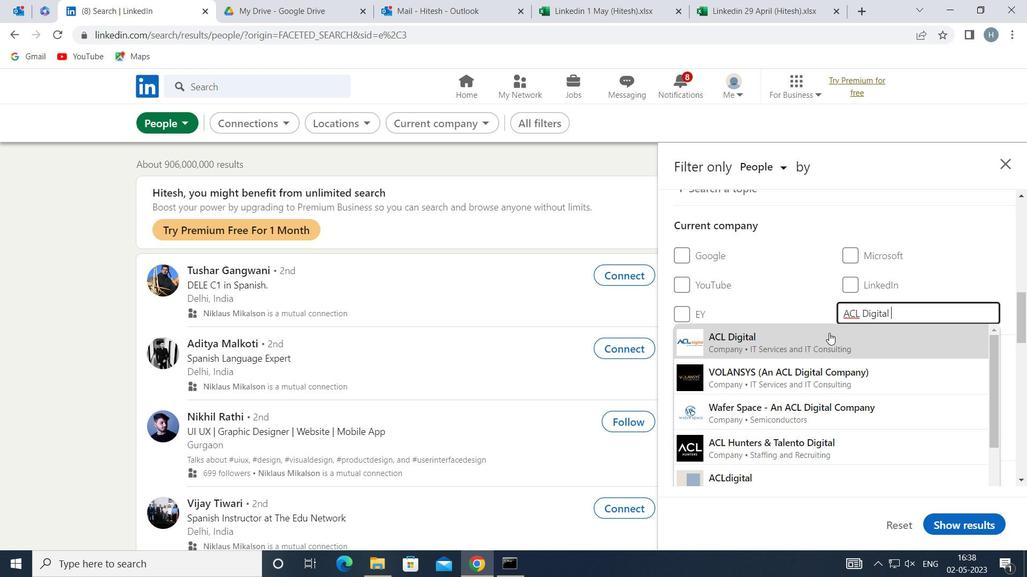 
Action: Mouse moved to (806, 330)
Screenshot: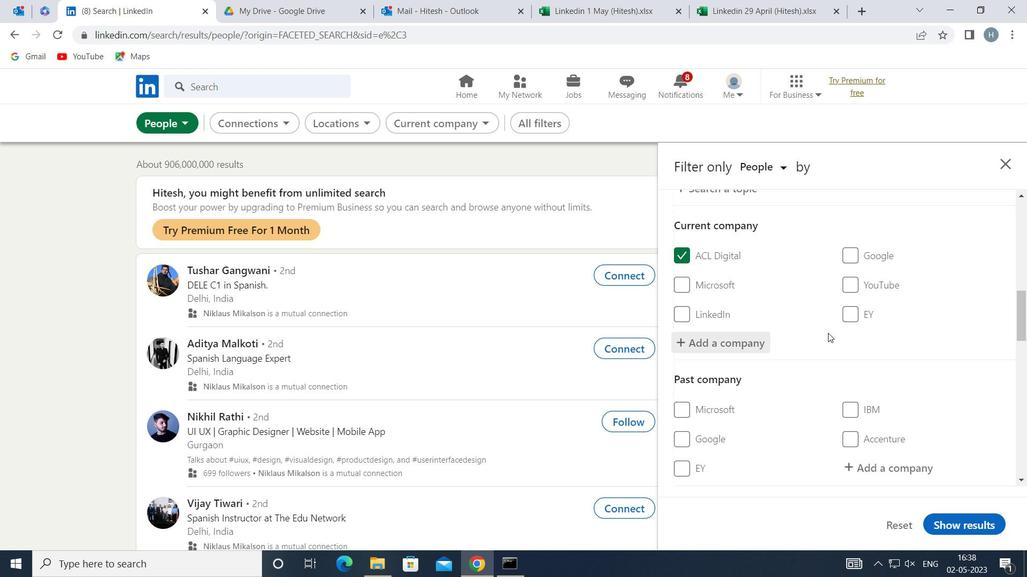 
Action: Mouse scrolled (806, 329) with delta (0, 0)
Screenshot: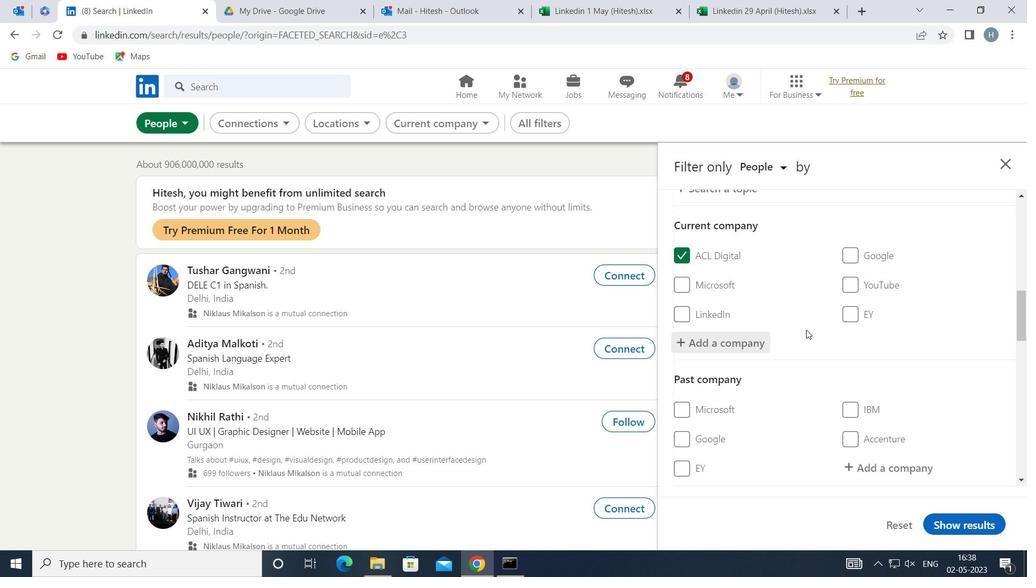 
Action: Mouse moved to (800, 330)
Screenshot: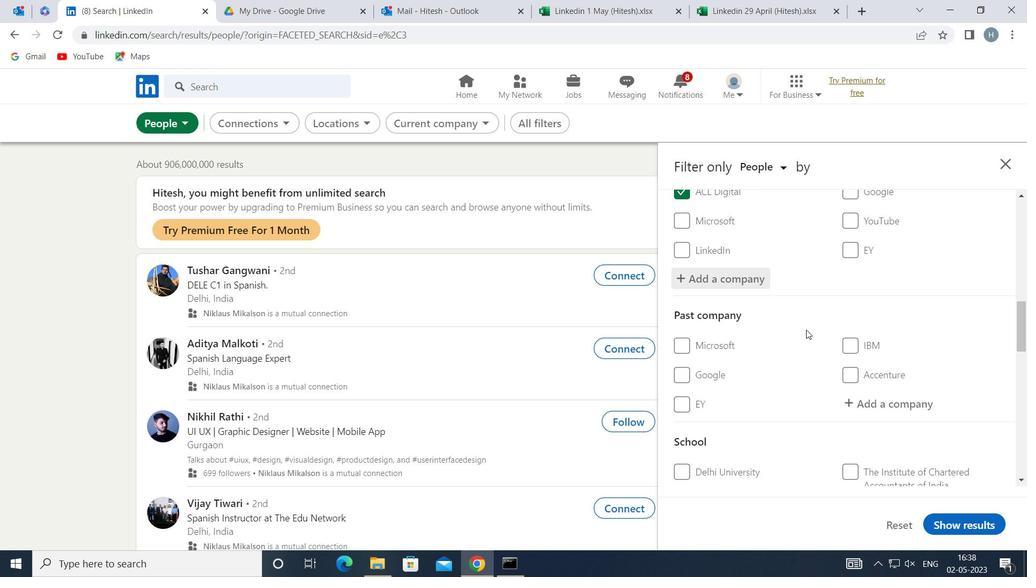 
Action: Mouse scrolled (800, 329) with delta (0, 0)
Screenshot: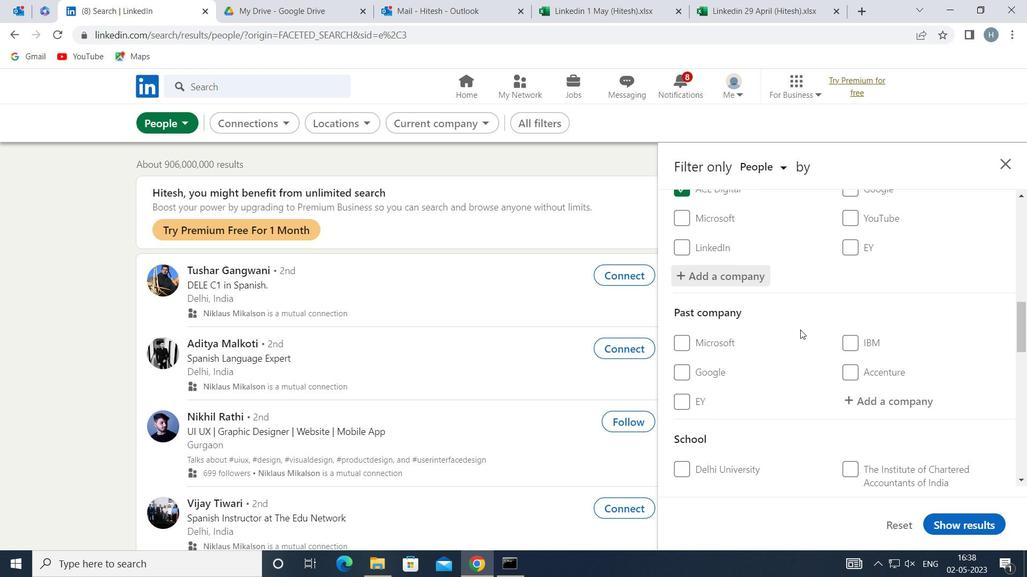 
Action: Mouse moved to (797, 326)
Screenshot: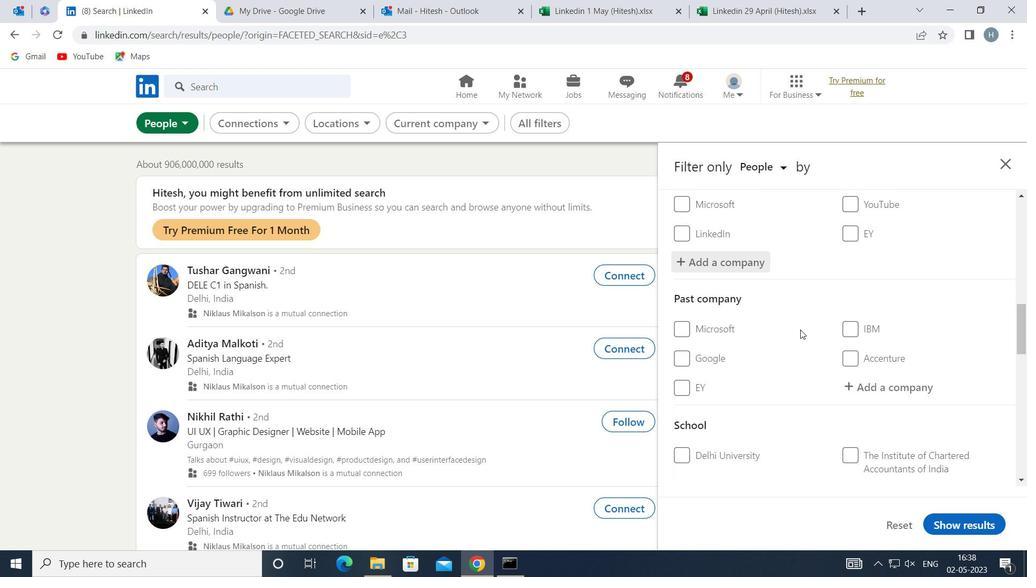 
Action: Mouse scrolled (797, 325) with delta (0, 0)
Screenshot: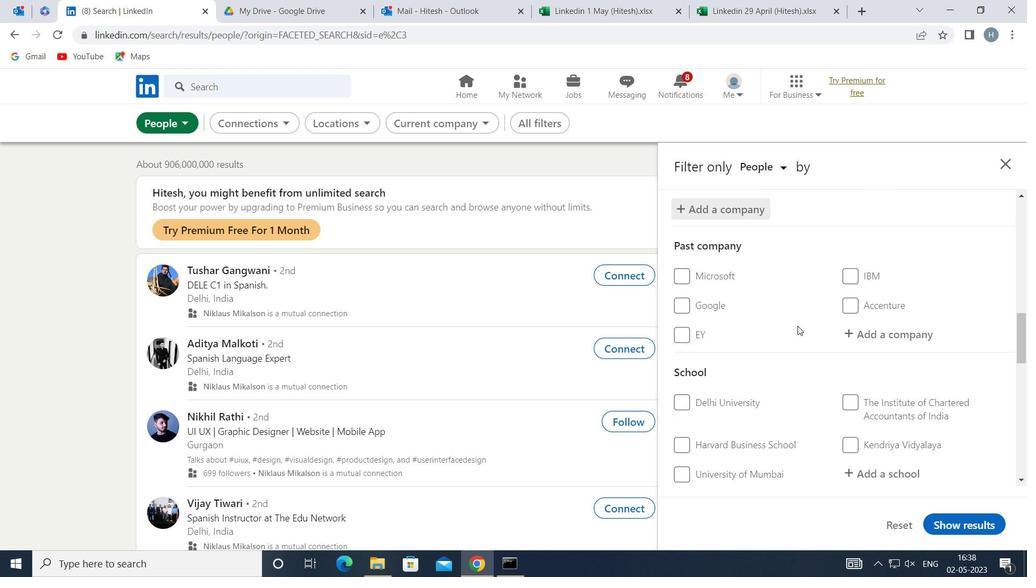
Action: Mouse moved to (881, 408)
Screenshot: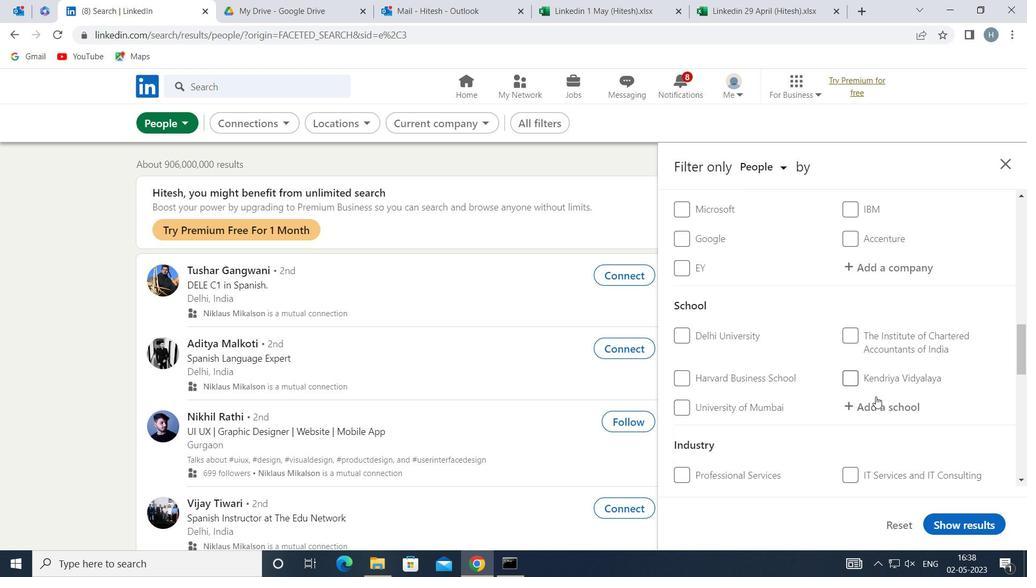 
Action: Mouse pressed left at (881, 408)
Screenshot: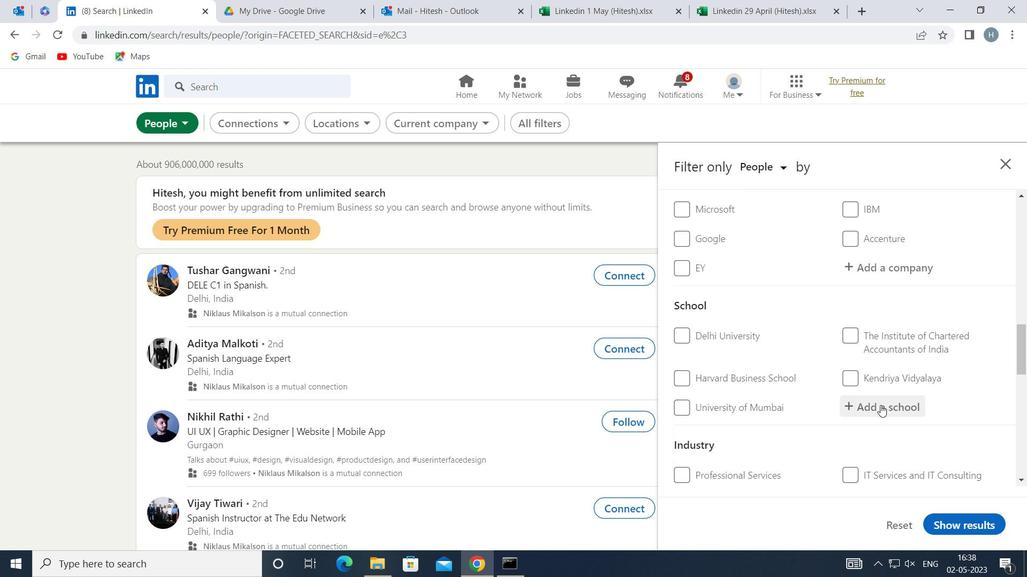 
Action: Mouse moved to (881, 409)
Screenshot: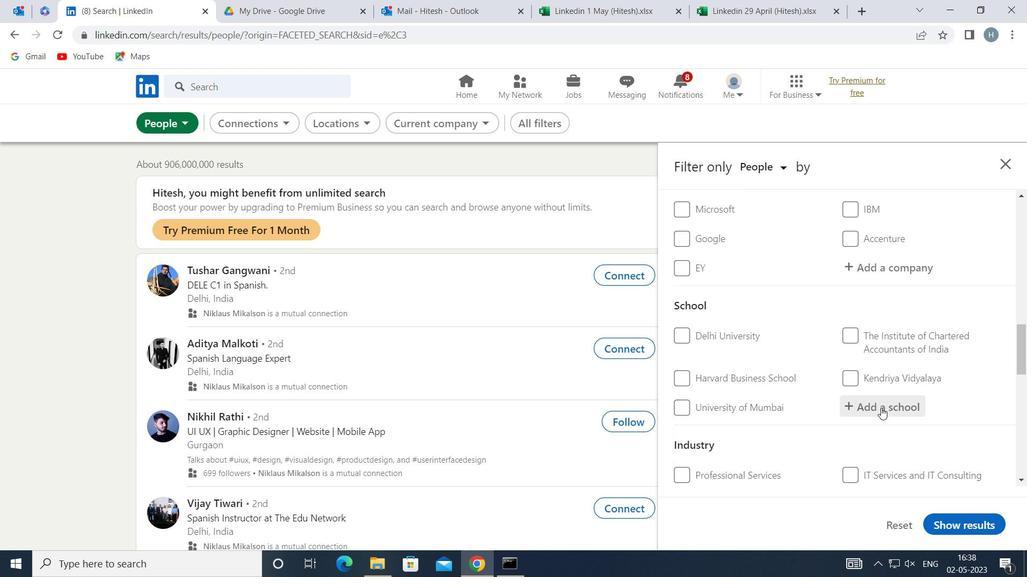 
Action: Key pressed <Key.shift>ADITYA<Key.space>INS<Key.shift>TITUTE<Key.space>OF<Key.space>TECHNOLOGY<Key.space>
Screenshot: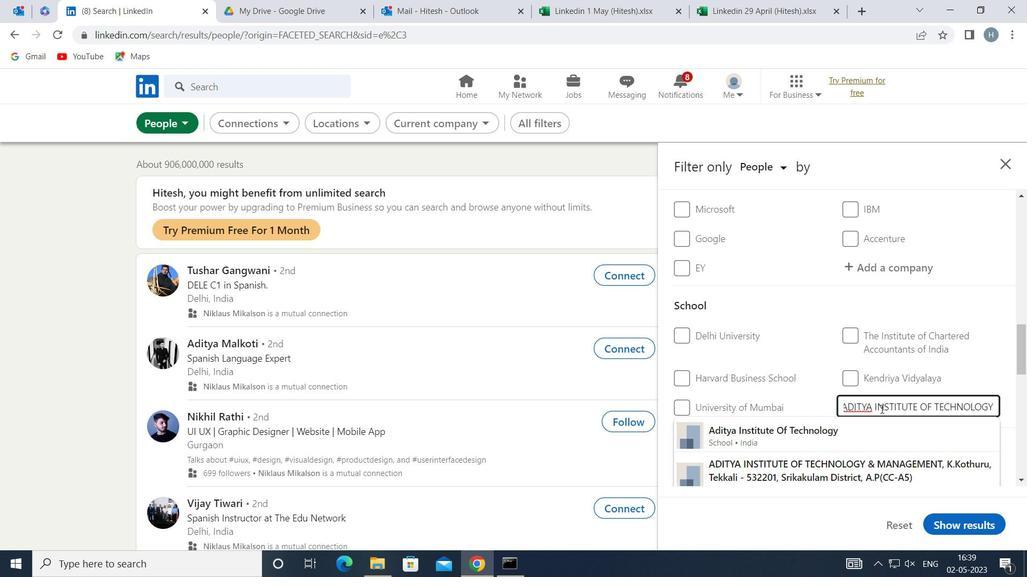 
Action: Mouse moved to (879, 461)
Screenshot: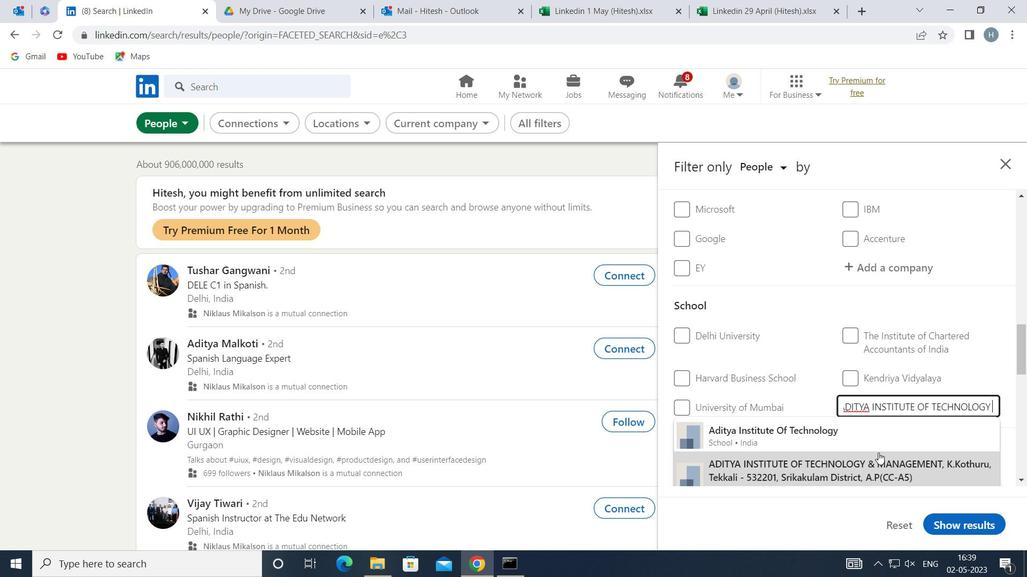
Action: Mouse pressed left at (879, 461)
Screenshot: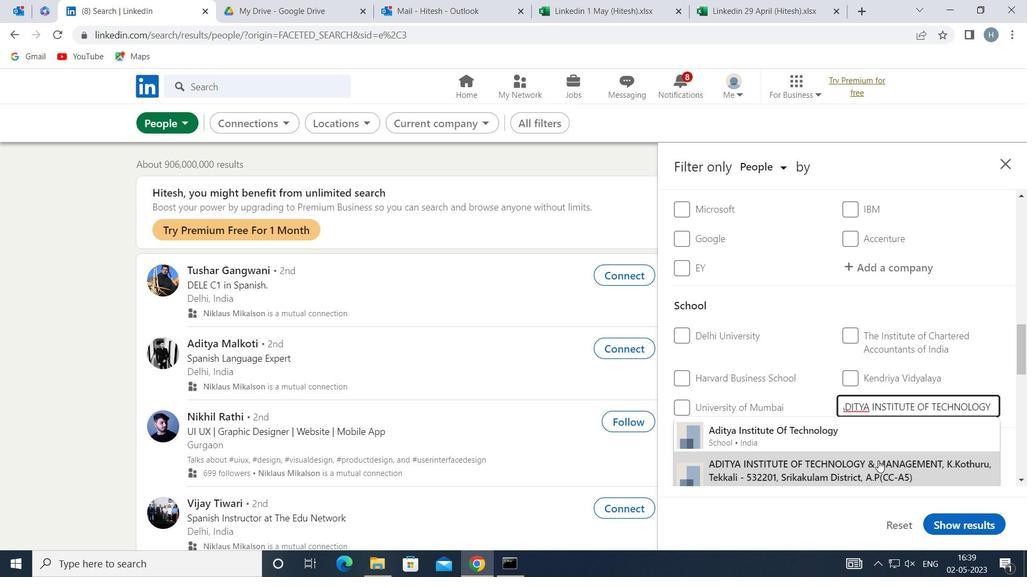 
Action: Mouse moved to (849, 408)
Screenshot: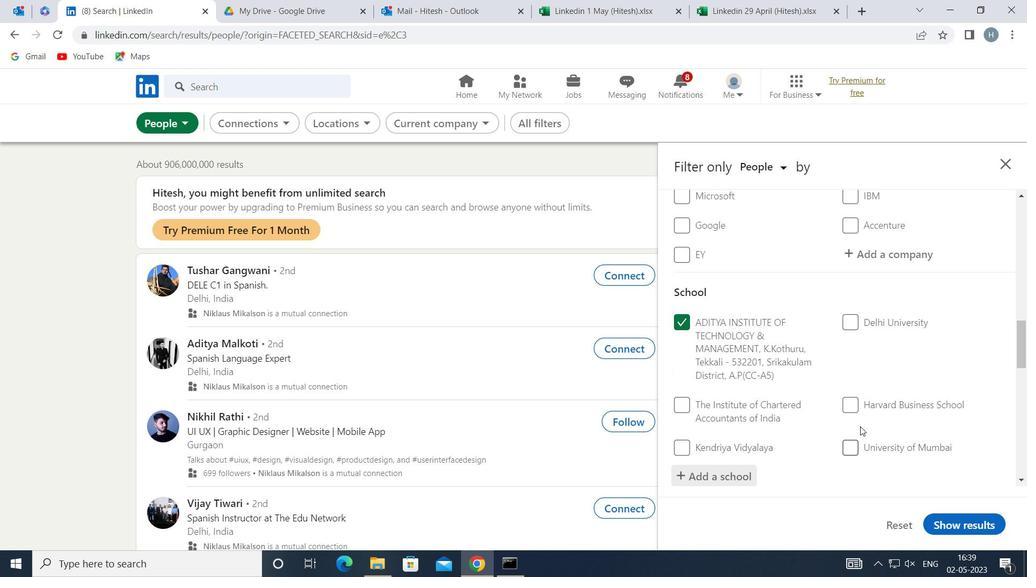 
Action: Mouse scrolled (849, 408) with delta (0, 0)
Screenshot: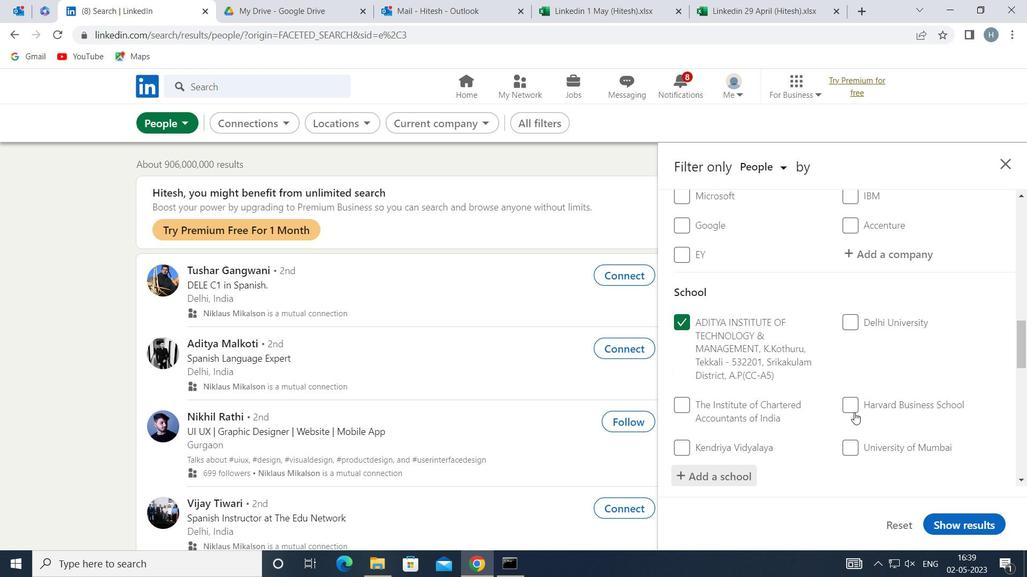 
Action: Mouse moved to (842, 401)
Screenshot: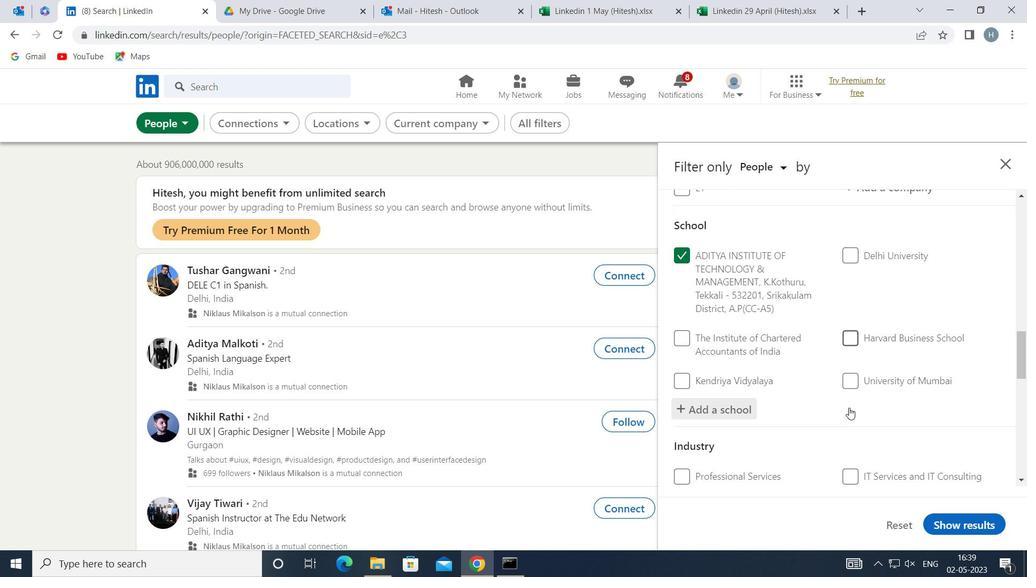 
Action: Mouse scrolled (842, 401) with delta (0, 0)
Screenshot: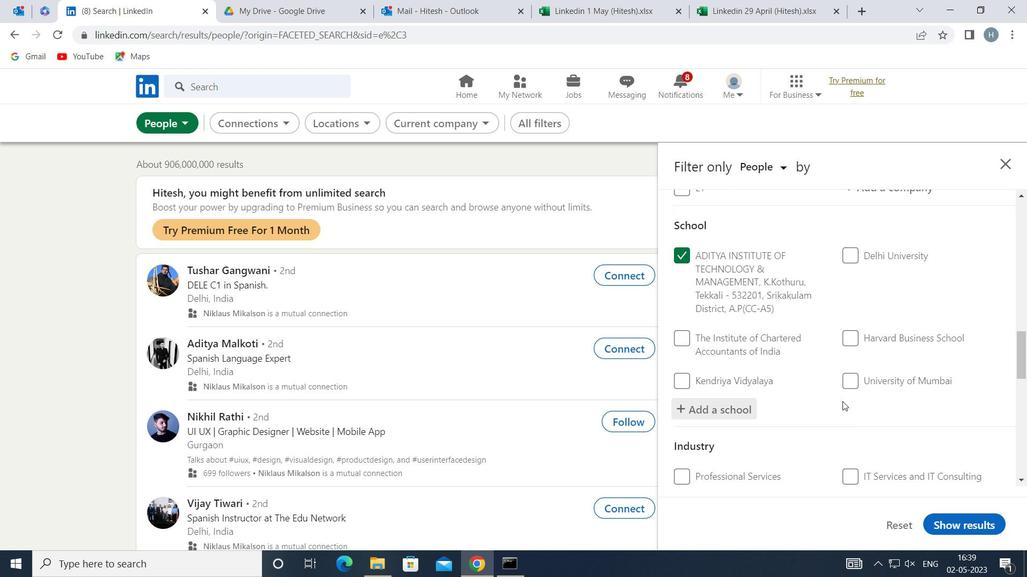 
Action: Mouse moved to (841, 389)
Screenshot: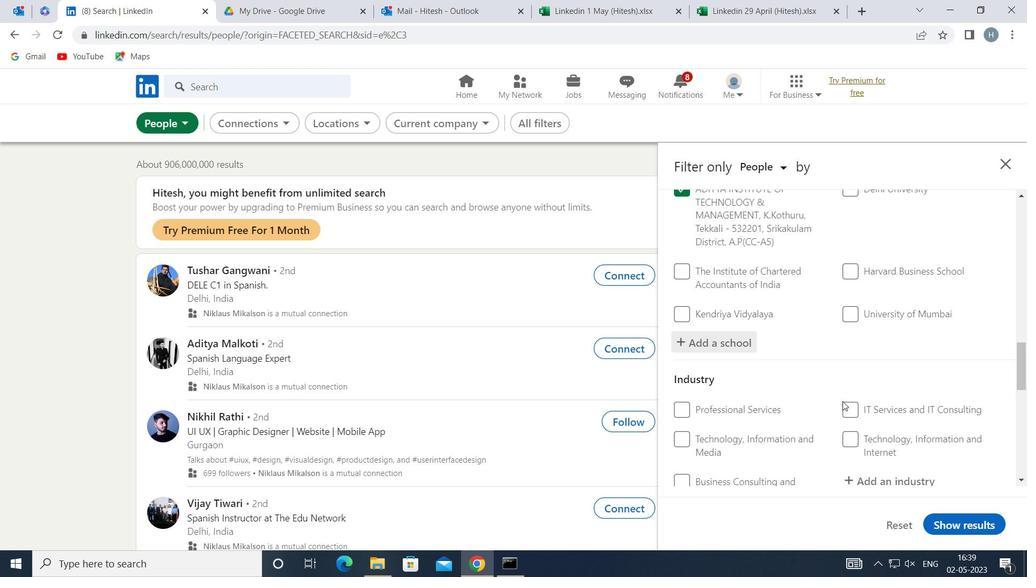 
Action: Mouse scrolled (841, 389) with delta (0, 0)
Screenshot: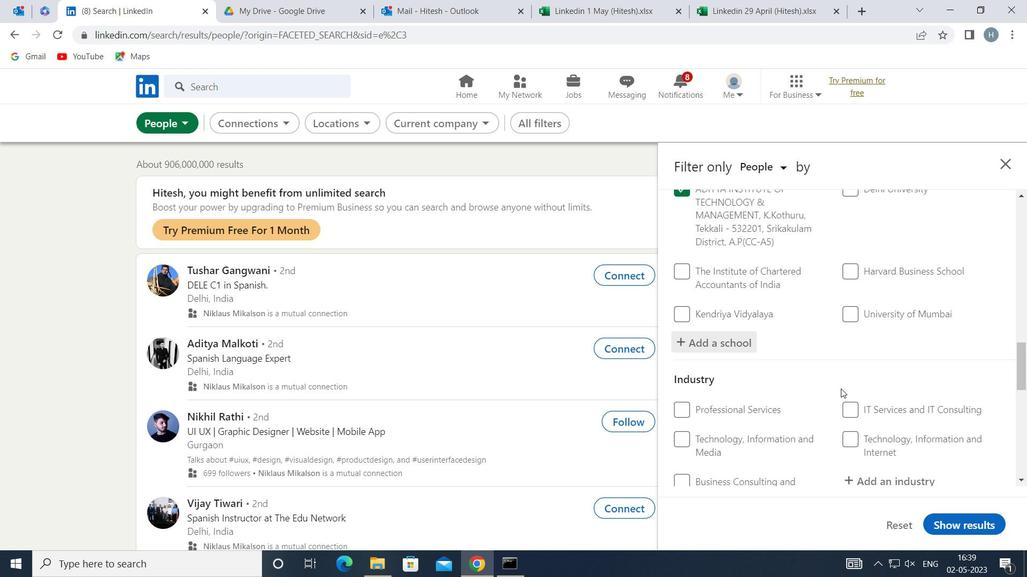 
Action: Mouse scrolled (841, 389) with delta (0, 0)
Screenshot: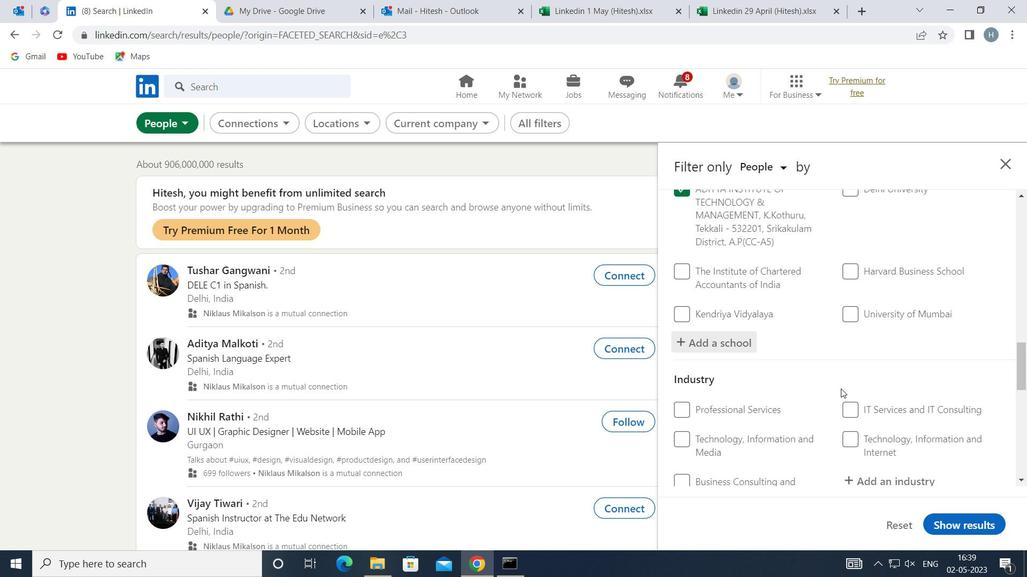 
Action: Mouse moved to (903, 347)
Screenshot: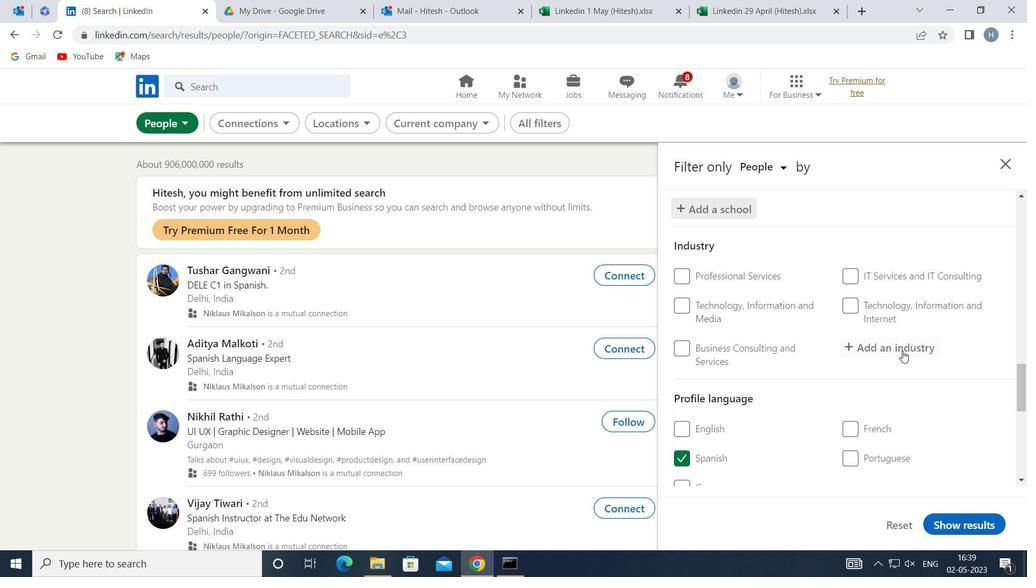 
Action: Mouse pressed left at (903, 347)
Screenshot: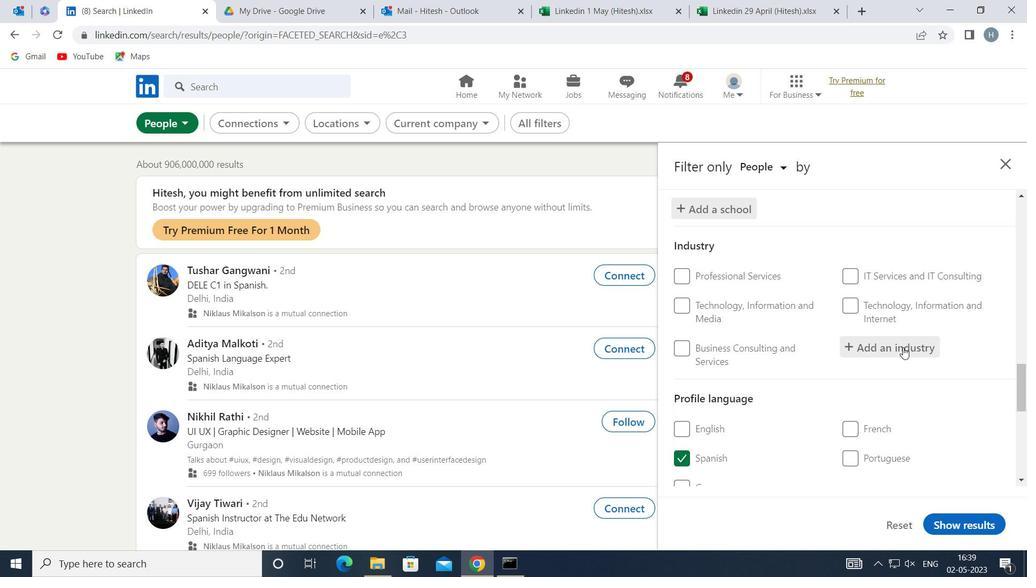 
Action: Key pressed <Key.shift>CLIMATE<Key.space><Key.shift>DATA
Screenshot: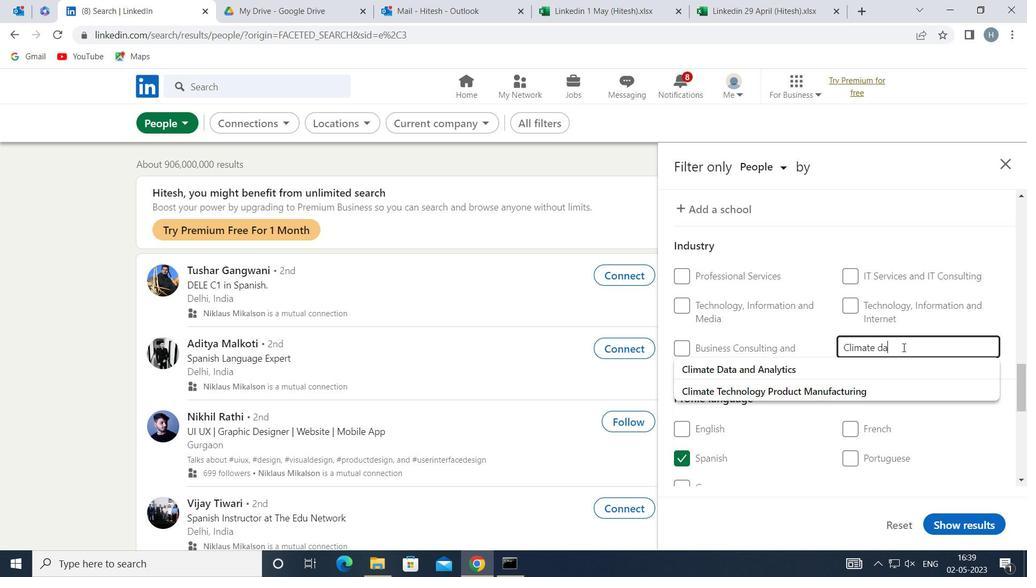 
Action: Mouse moved to (885, 367)
Screenshot: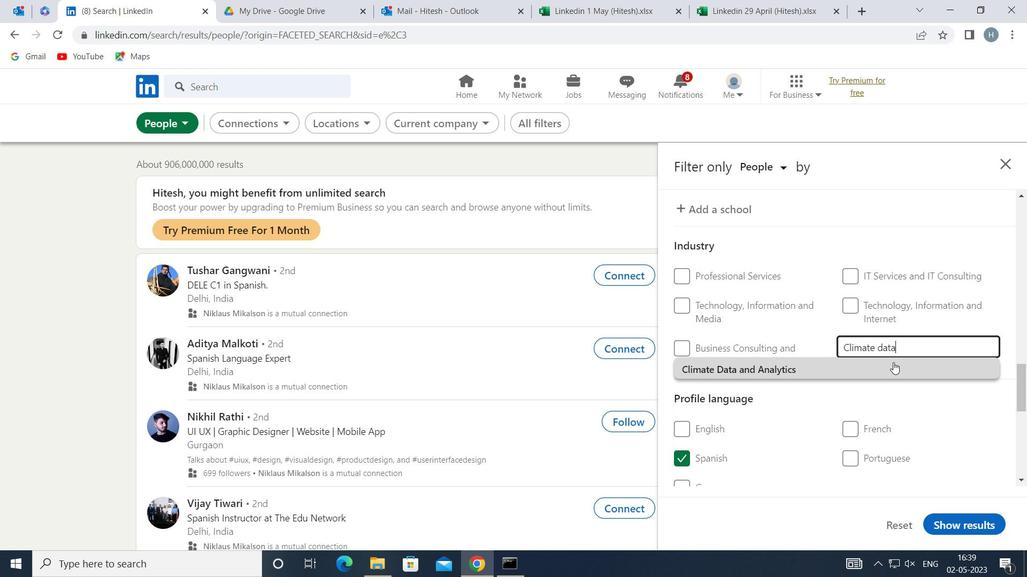 
Action: Mouse pressed left at (885, 367)
Screenshot: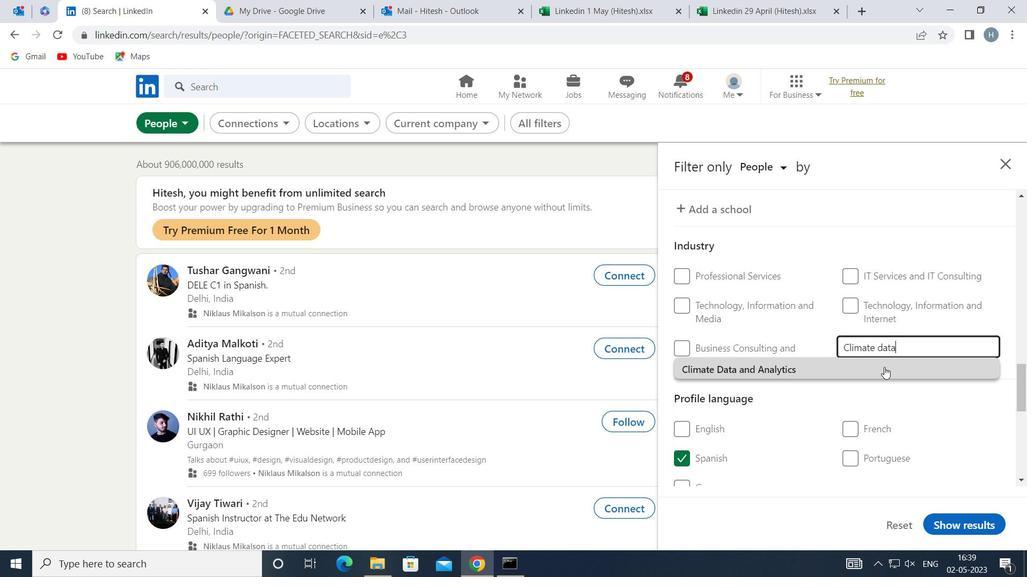 
Action: Mouse moved to (832, 384)
Screenshot: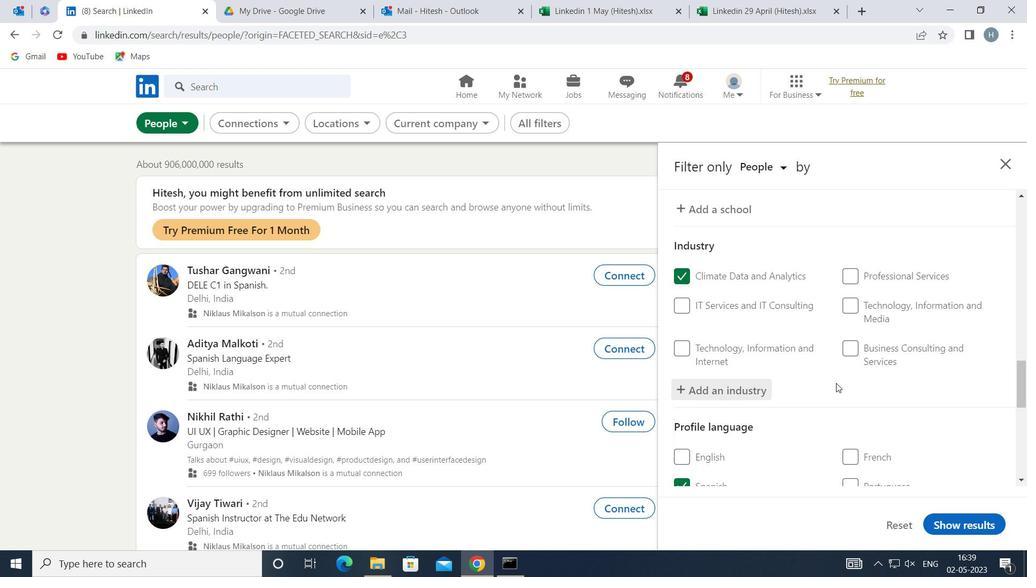 
Action: Mouse scrolled (832, 384) with delta (0, 0)
Screenshot: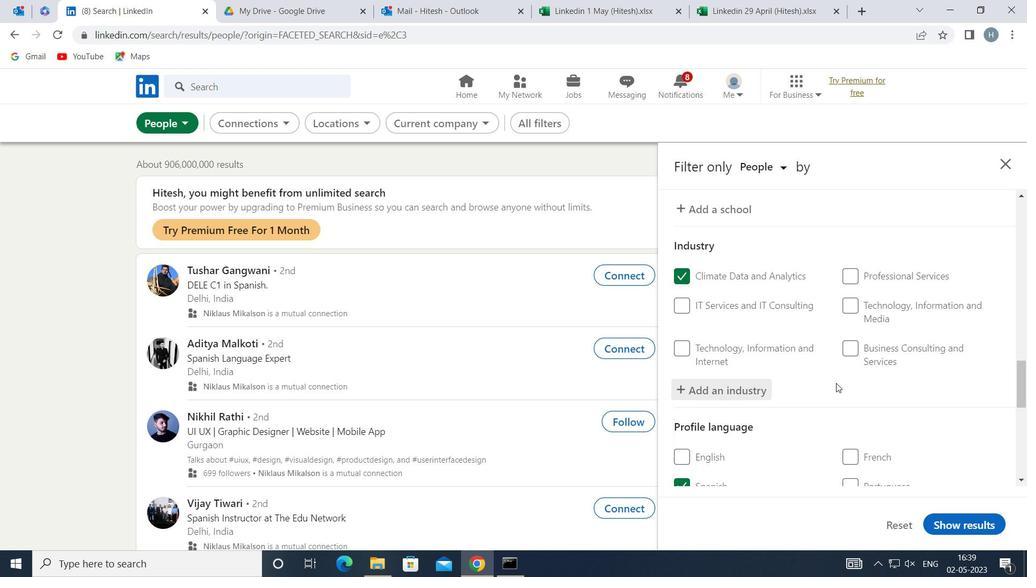 
Action: Mouse moved to (829, 385)
Screenshot: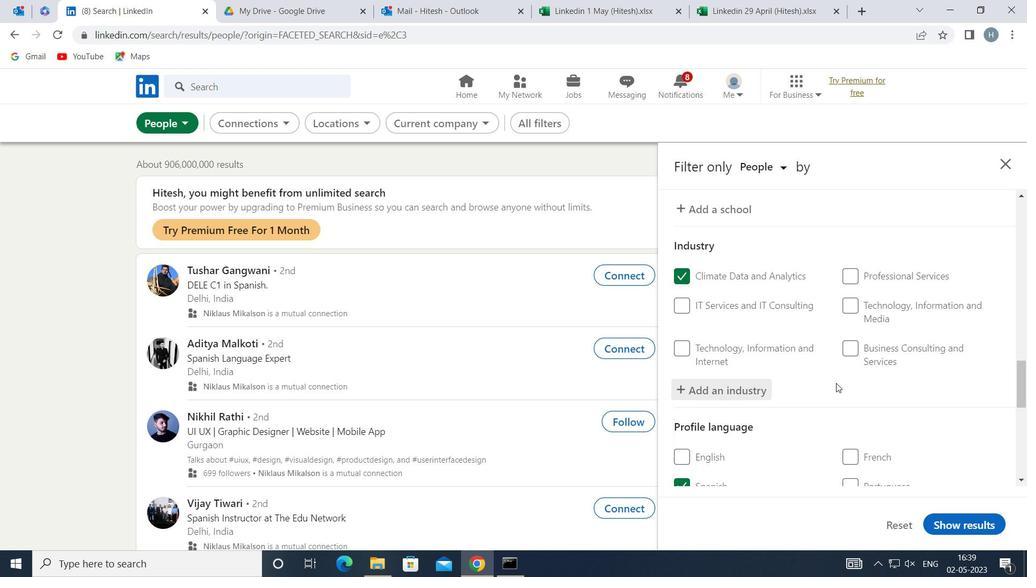 
Action: Mouse scrolled (829, 384) with delta (0, 0)
Screenshot: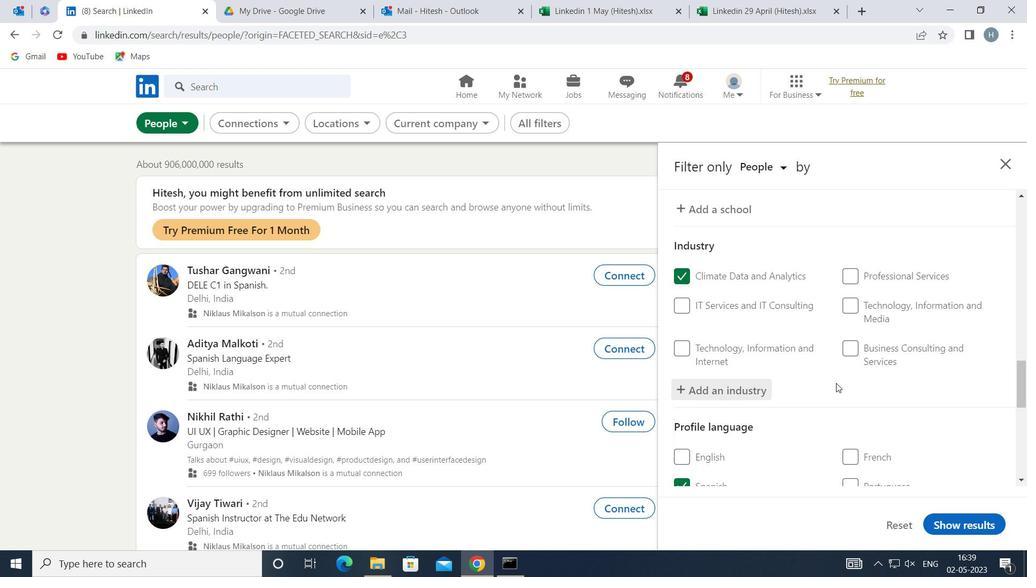 
Action: Mouse moved to (822, 380)
Screenshot: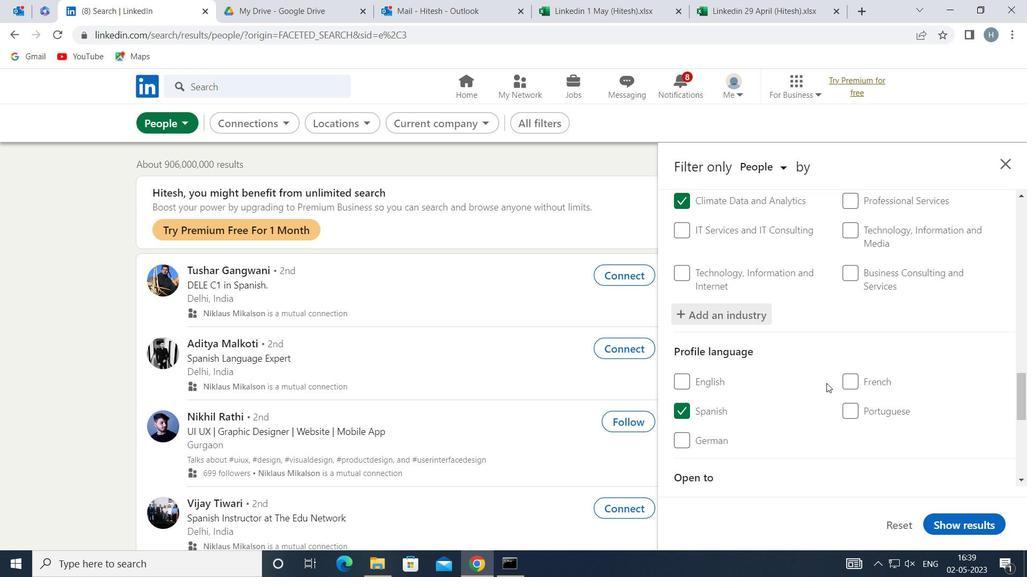 
Action: Mouse scrolled (822, 380) with delta (0, 0)
Screenshot: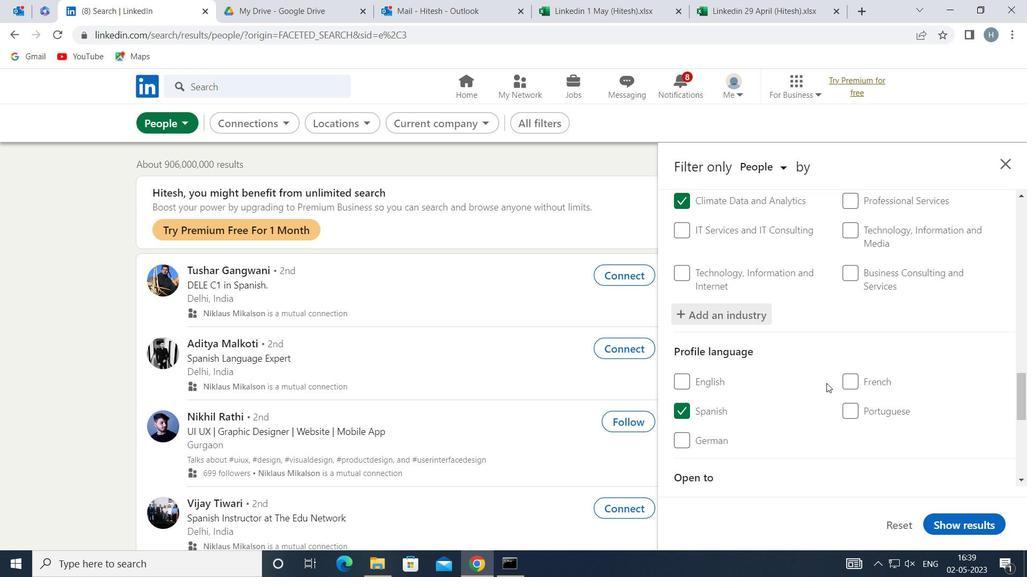 
Action: Mouse moved to (821, 380)
Screenshot: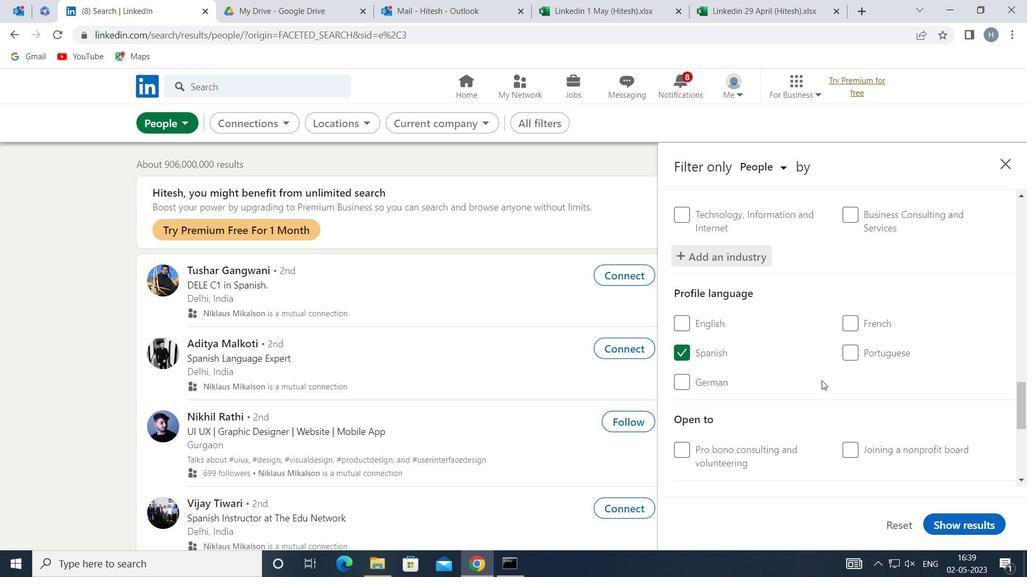
Action: Mouse scrolled (821, 380) with delta (0, 0)
Screenshot: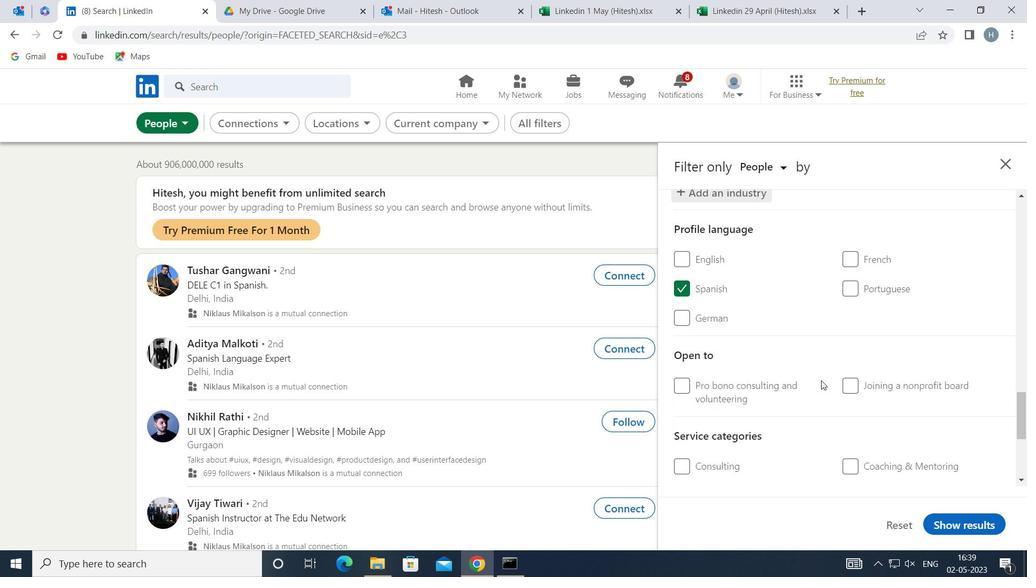 
Action: Mouse scrolled (821, 380) with delta (0, 0)
Screenshot: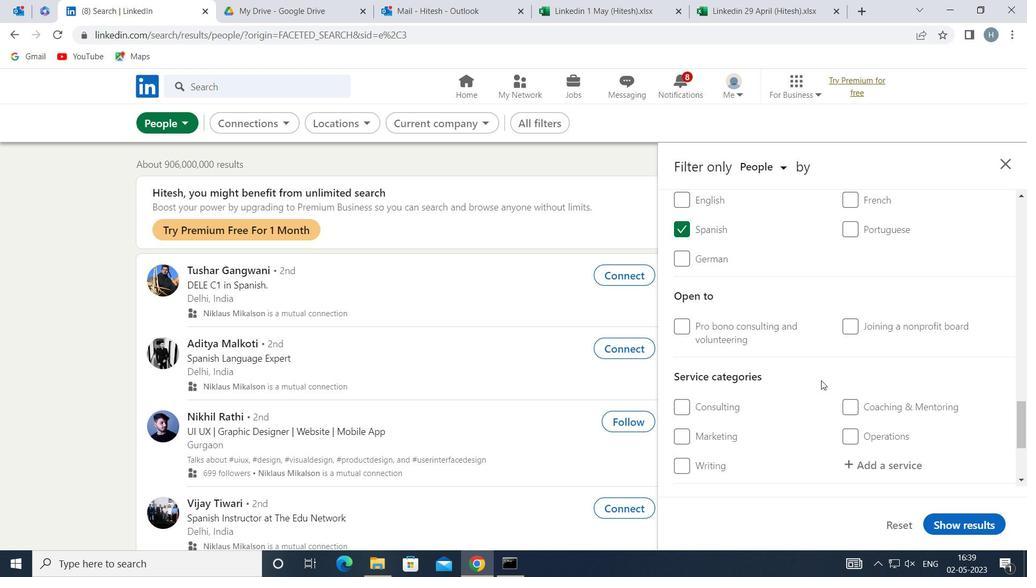 
Action: Mouse moved to (865, 385)
Screenshot: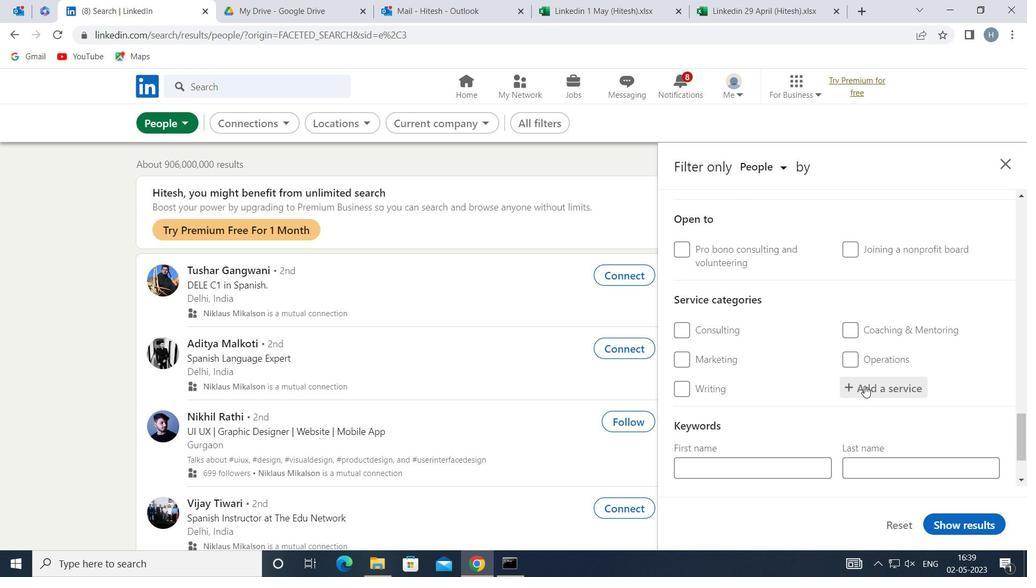 
Action: Mouse pressed left at (865, 385)
Screenshot: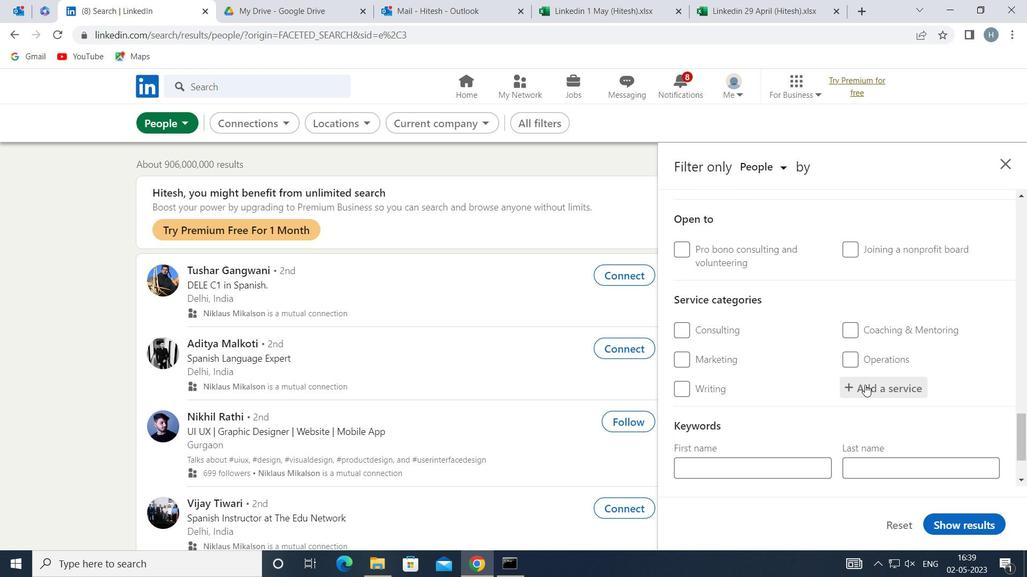 
Action: Key pressed <Key.shift>ASSISTANCE<Key.space><Key.shift>ADVERTISING
Screenshot: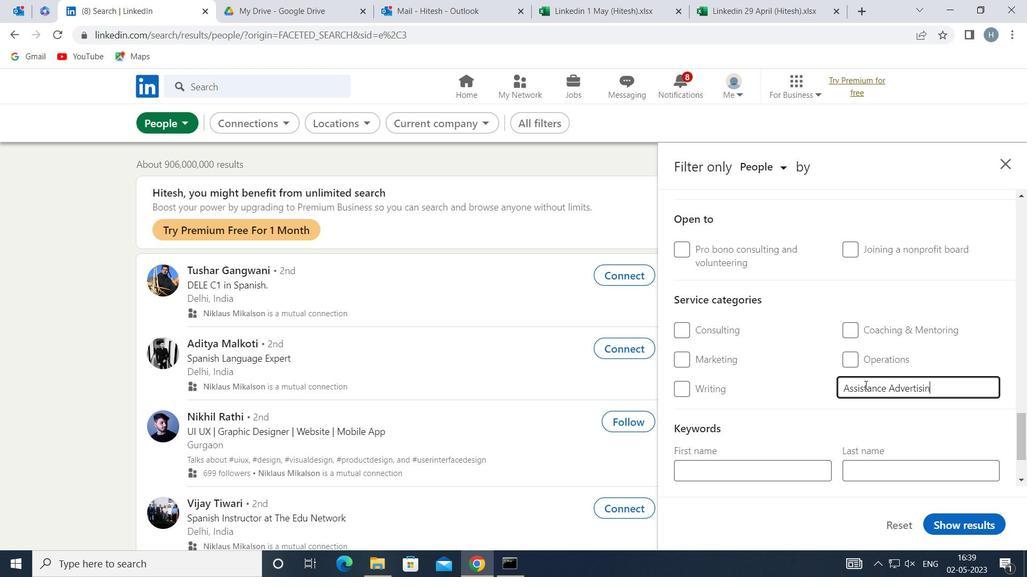 
Action: Mouse moved to (896, 415)
Screenshot: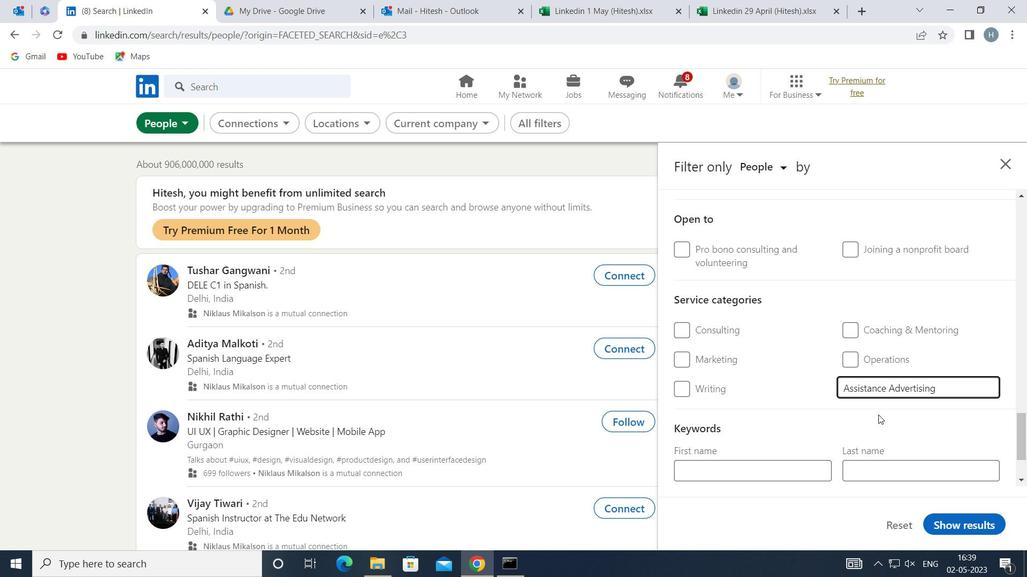 
Action: Mouse pressed left at (896, 415)
Screenshot: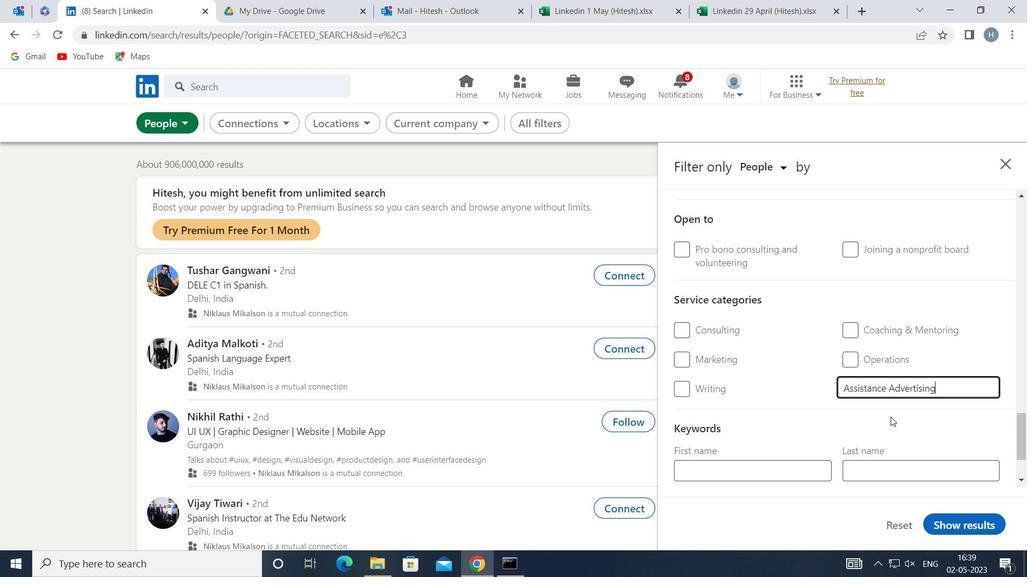 
Action: Mouse moved to (875, 418)
Screenshot: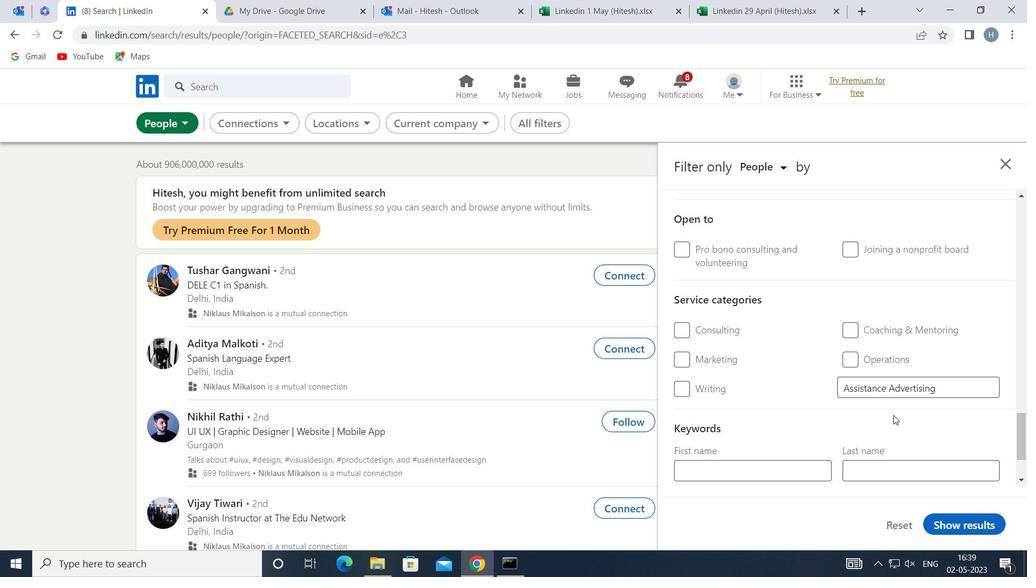 
Action: Mouse scrolled (875, 418) with delta (0, 0)
Screenshot: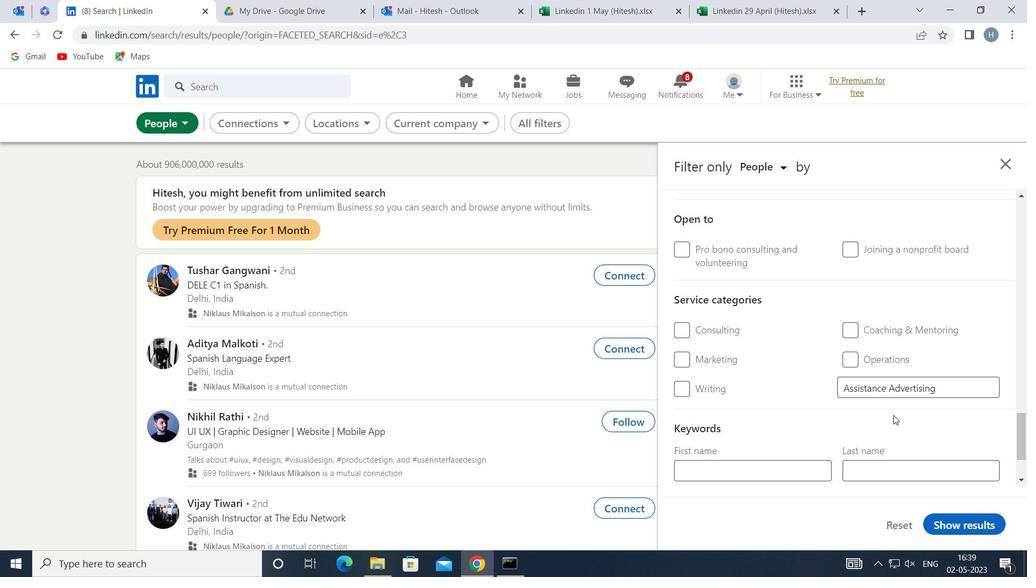 
Action: Mouse moved to (867, 421)
Screenshot: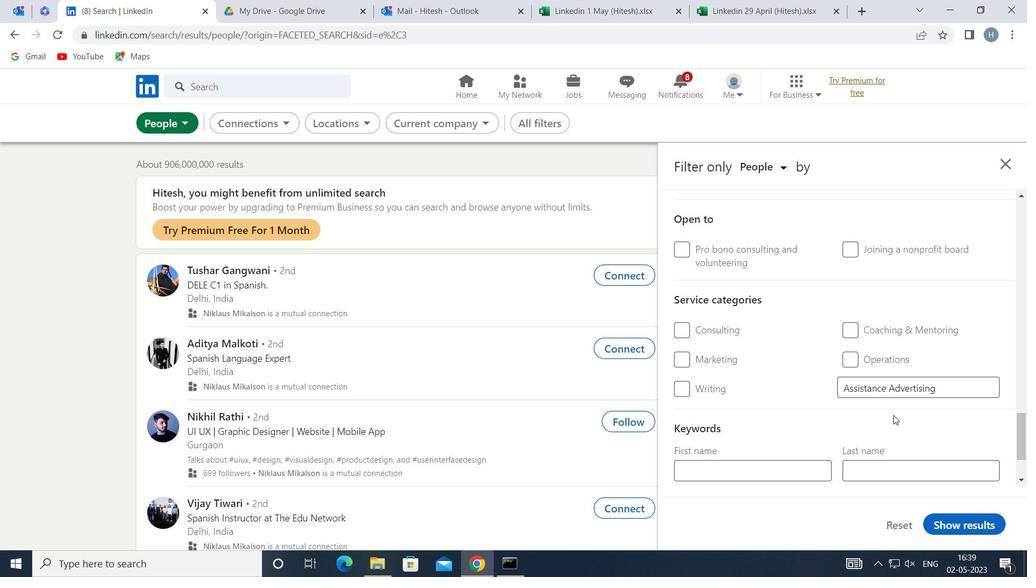
Action: Mouse scrolled (867, 421) with delta (0, 0)
Screenshot: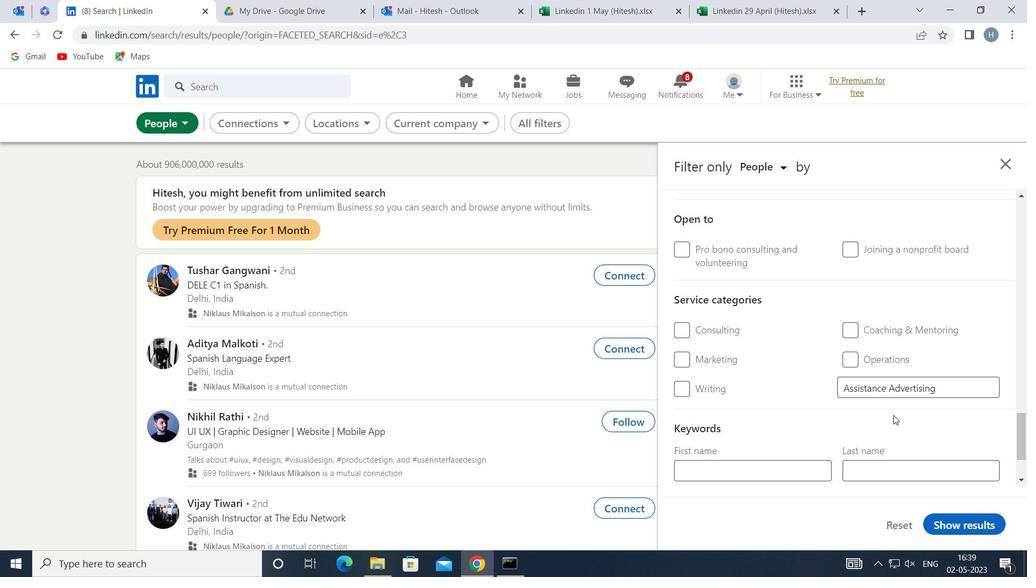 
Action: Mouse moved to (770, 424)
Screenshot: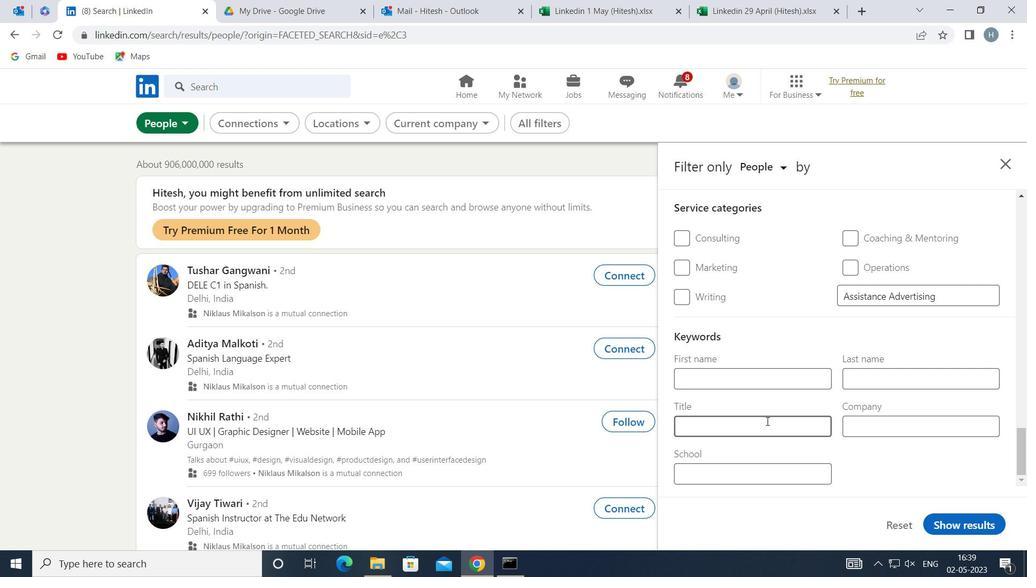 
Action: Mouse pressed left at (770, 424)
Screenshot: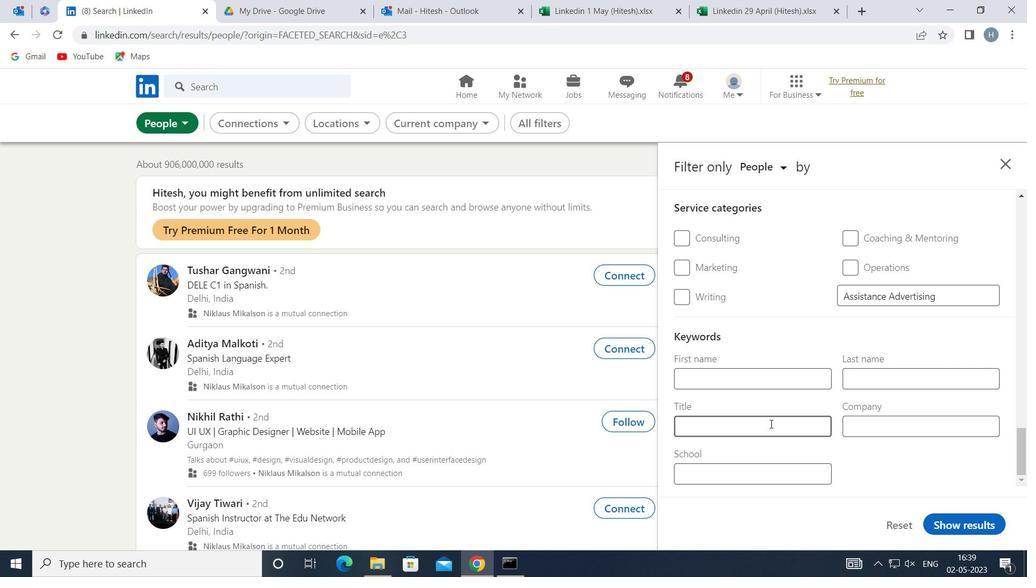 
Action: Mouse moved to (771, 425)
Screenshot: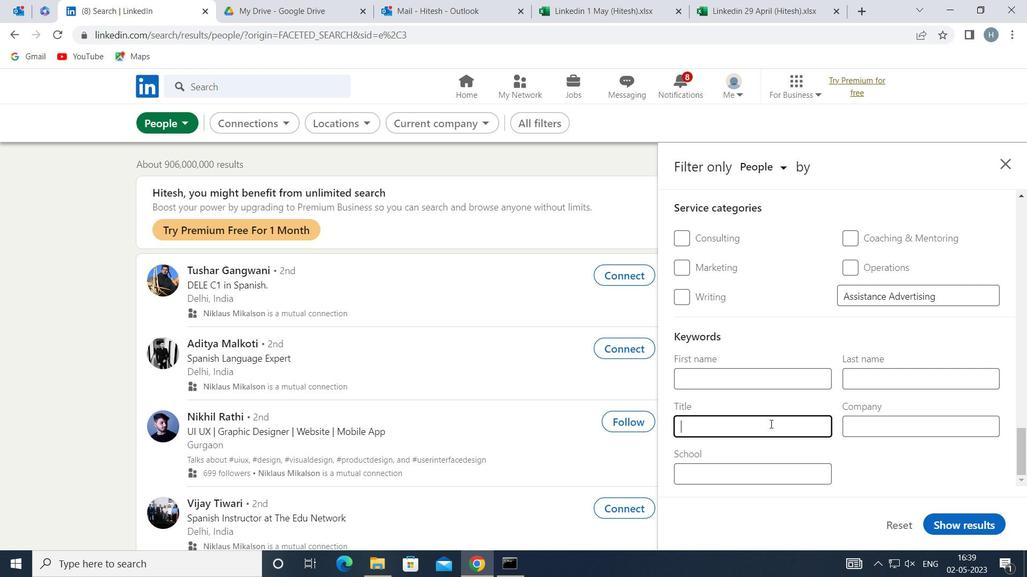 
Action: Key pressed <Key.shift>PURCHASING<Key.space><Key.shift>STAFF
Screenshot: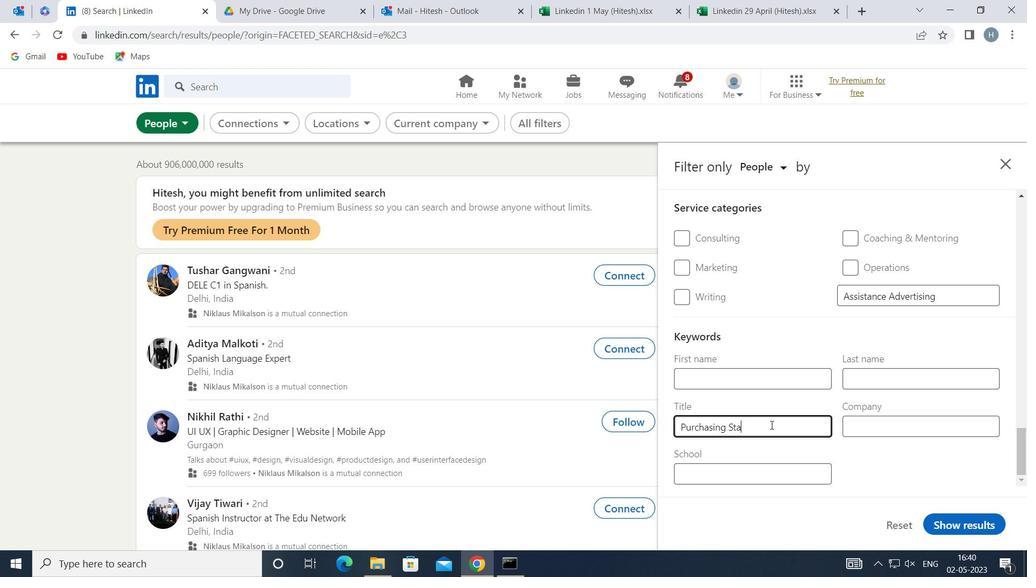 
Action: Mouse moved to (951, 524)
Screenshot: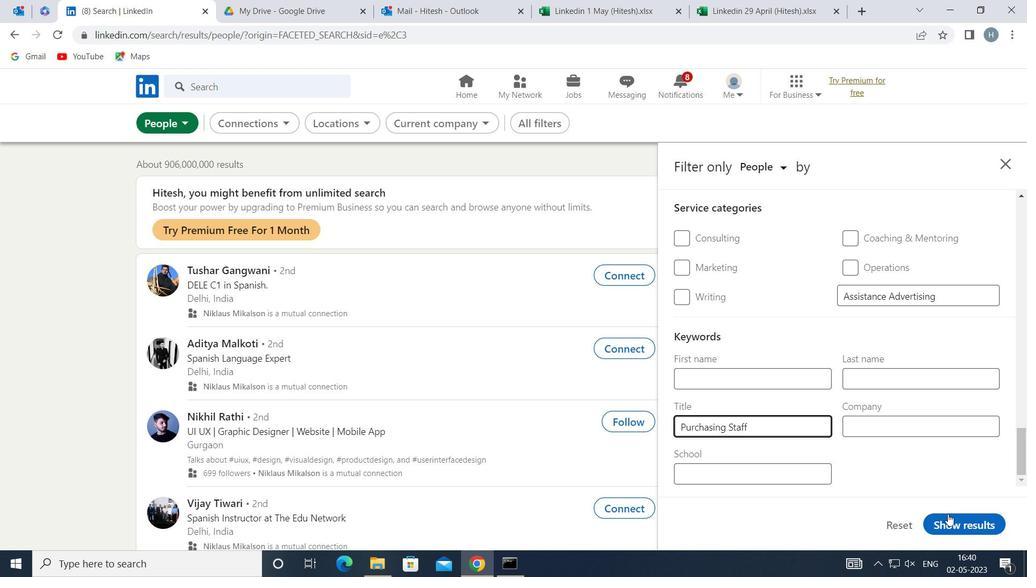 
Action: Mouse pressed left at (951, 524)
Screenshot: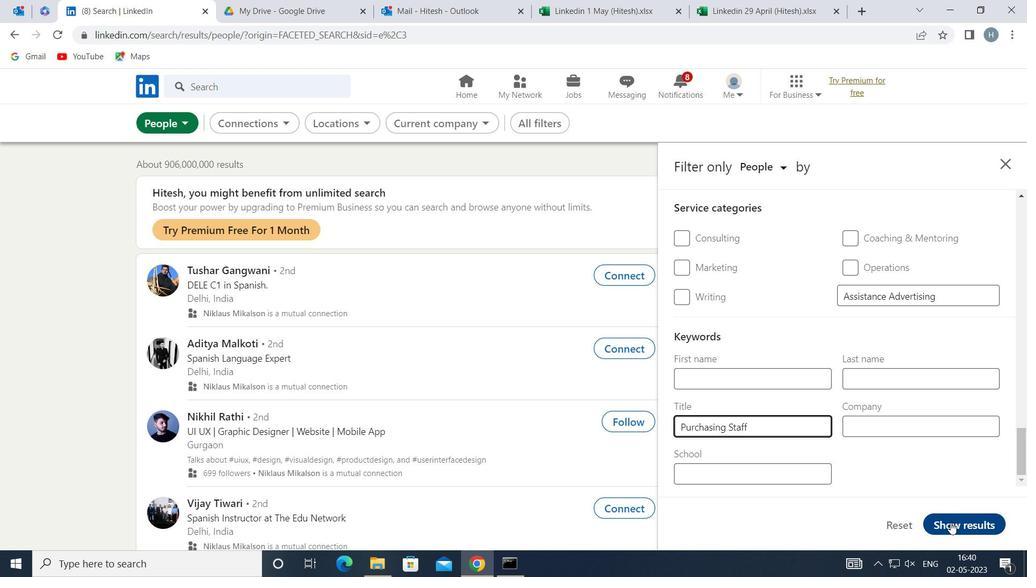
Action: Mouse moved to (757, 416)
Screenshot: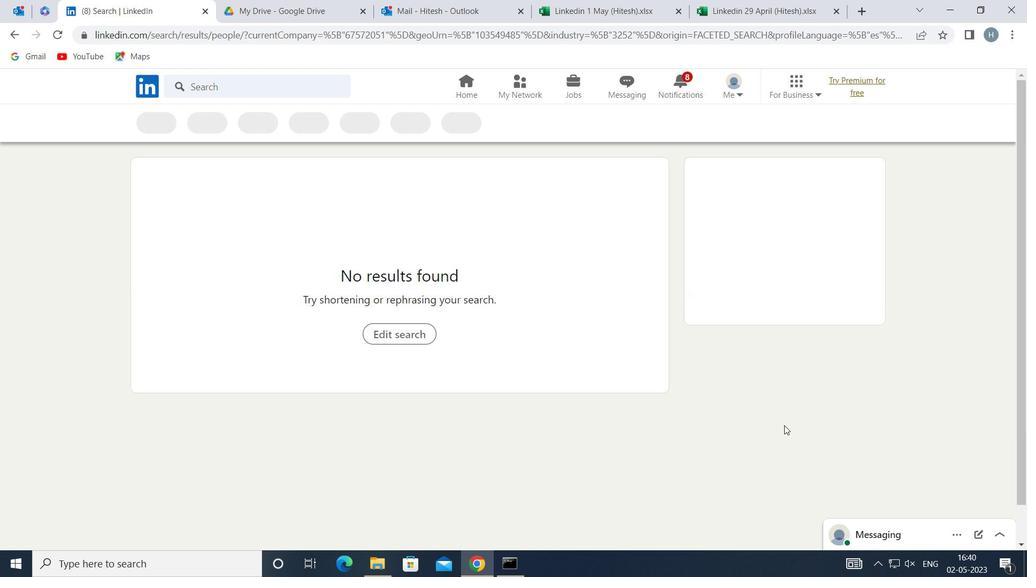 
